 Task: Find connections with filter location Melipilla with filter topic #Trainingwith filter profile language English with filter current company TEXTILE APPAREL JOBS with filter school Kalinga Institute of Industrial Technology with filter industry Leasing Non-residential Real Estate with filter service category Real Estate Appraisal with filter keywords title Economist
Action: Mouse moved to (531, 77)
Screenshot: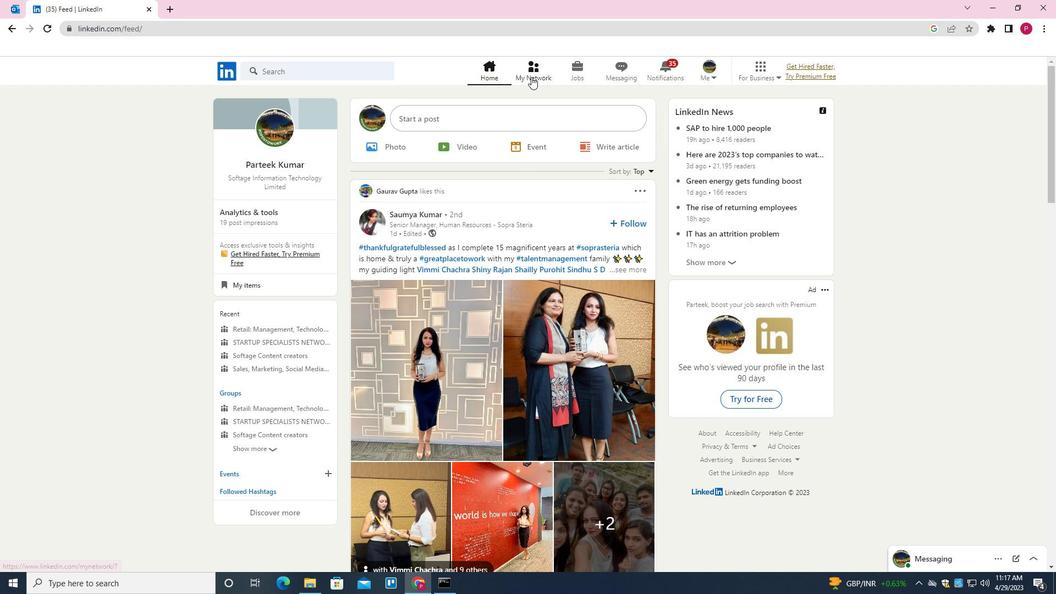
Action: Mouse pressed left at (531, 77)
Screenshot: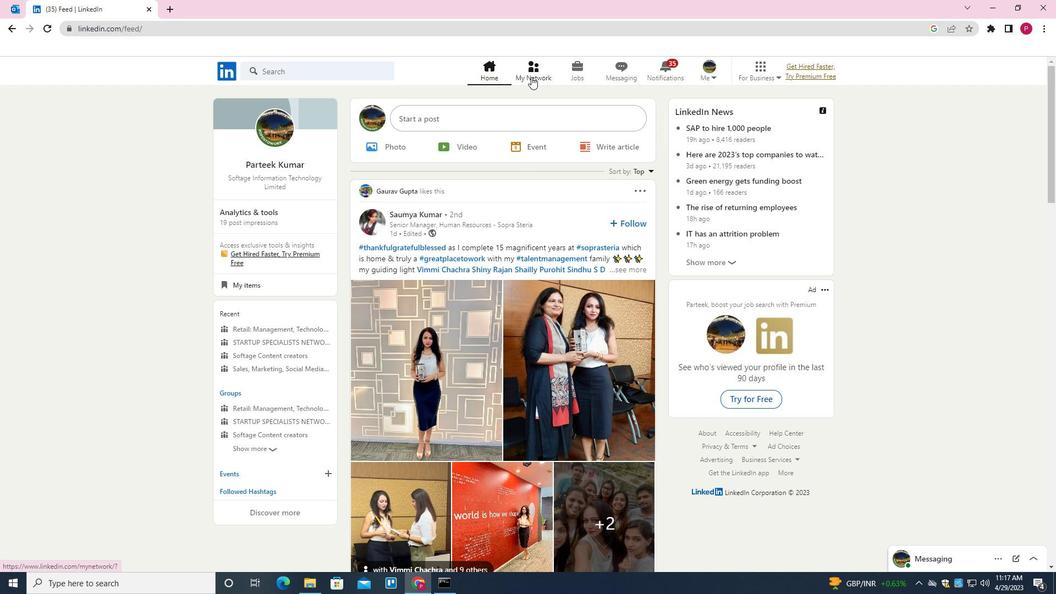 
Action: Mouse moved to (317, 133)
Screenshot: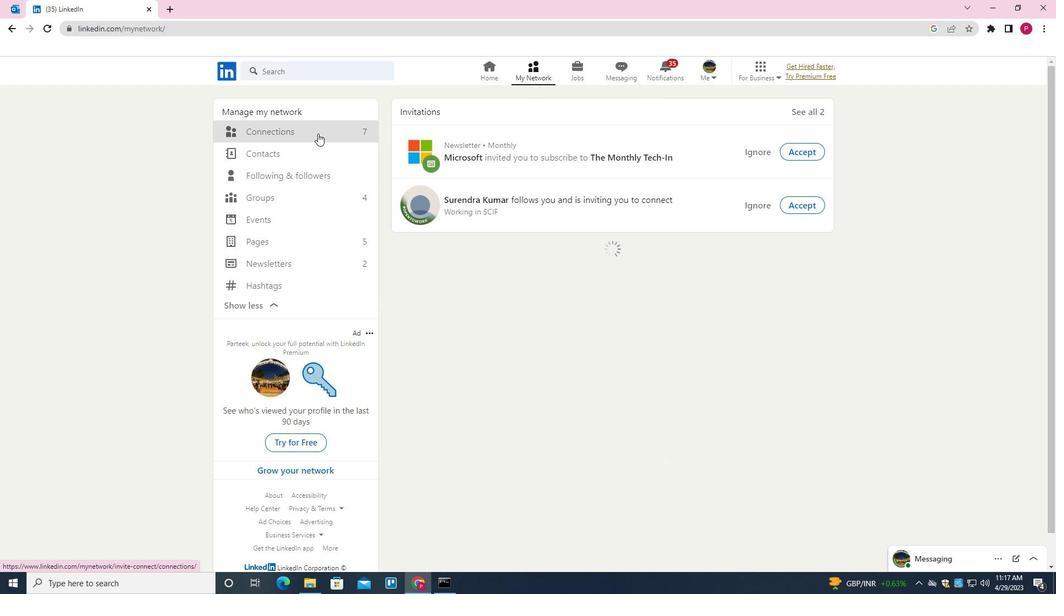 
Action: Mouse pressed left at (317, 133)
Screenshot: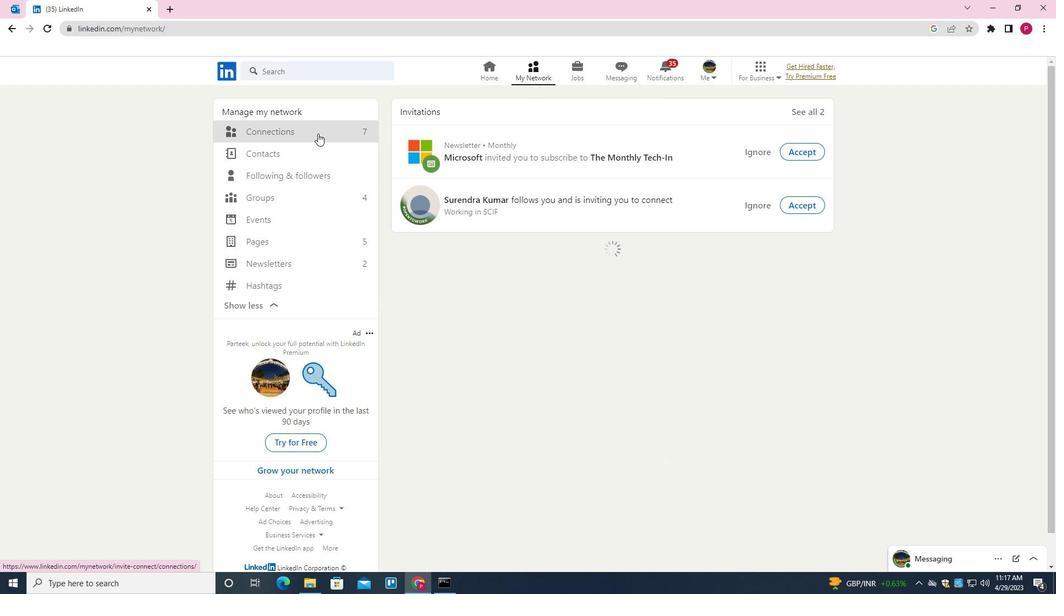 
Action: Mouse moved to (591, 131)
Screenshot: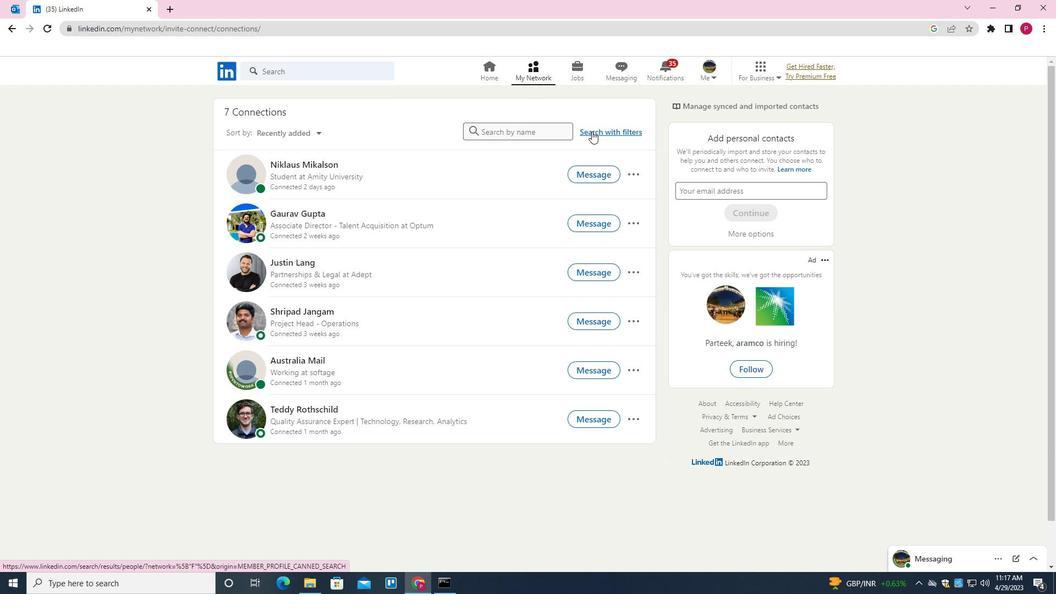 
Action: Mouse pressed left at (591, 131)
Screenshot: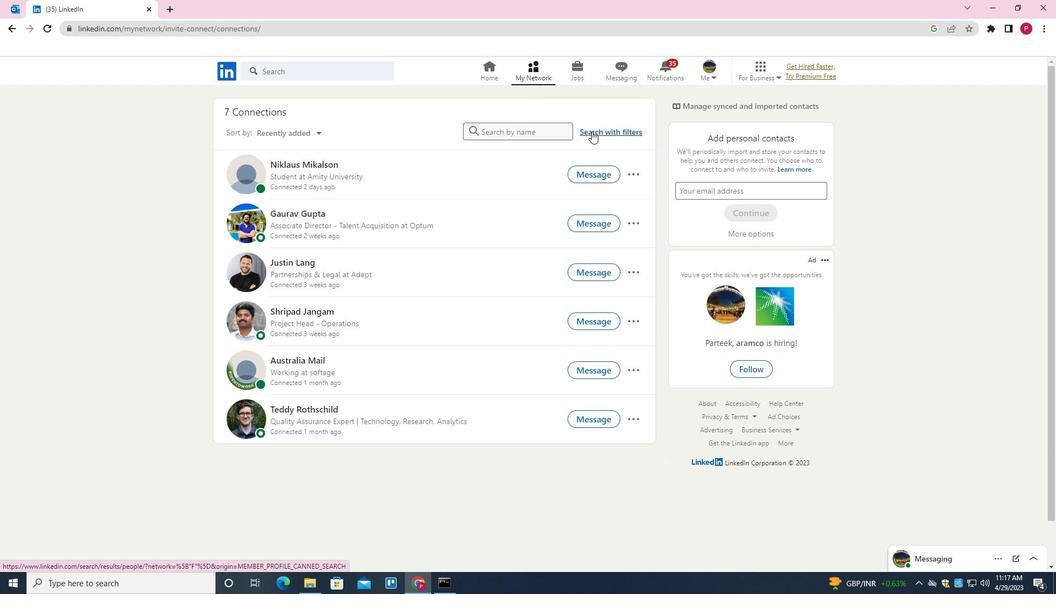 
Action: Mouse moved to (562, 102)
Screenshot: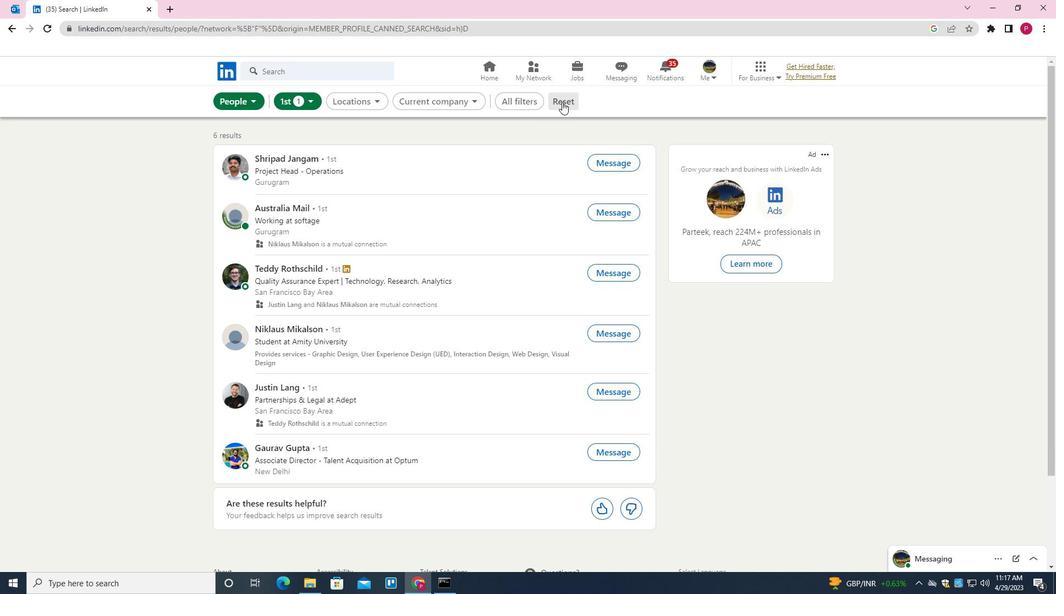
Action: Mouse pressed left at (562, 102)
Screenshot: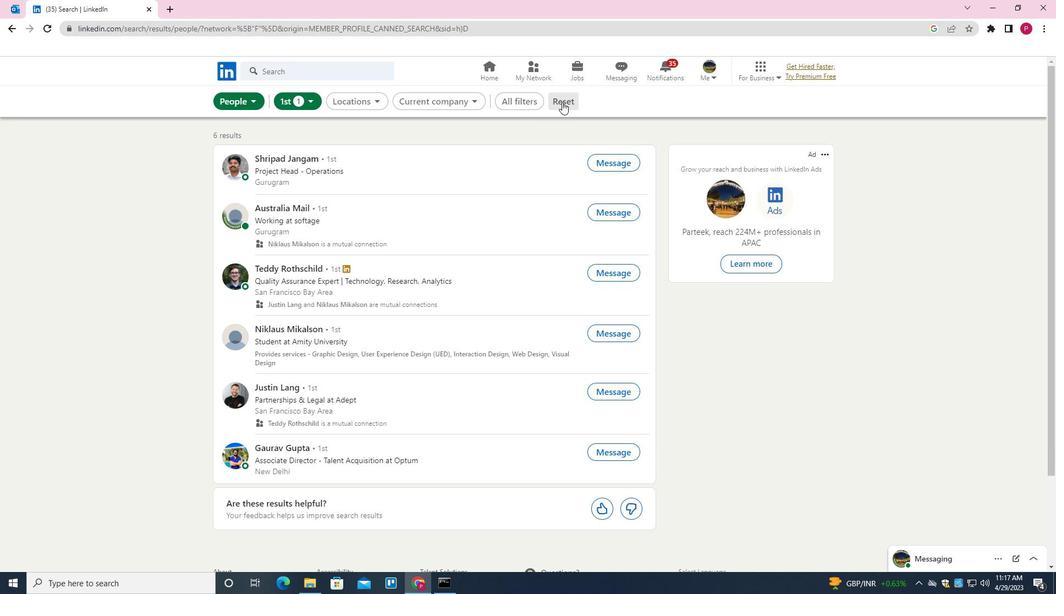 
Action: Mouse moved to (537, 103)
Screenshot: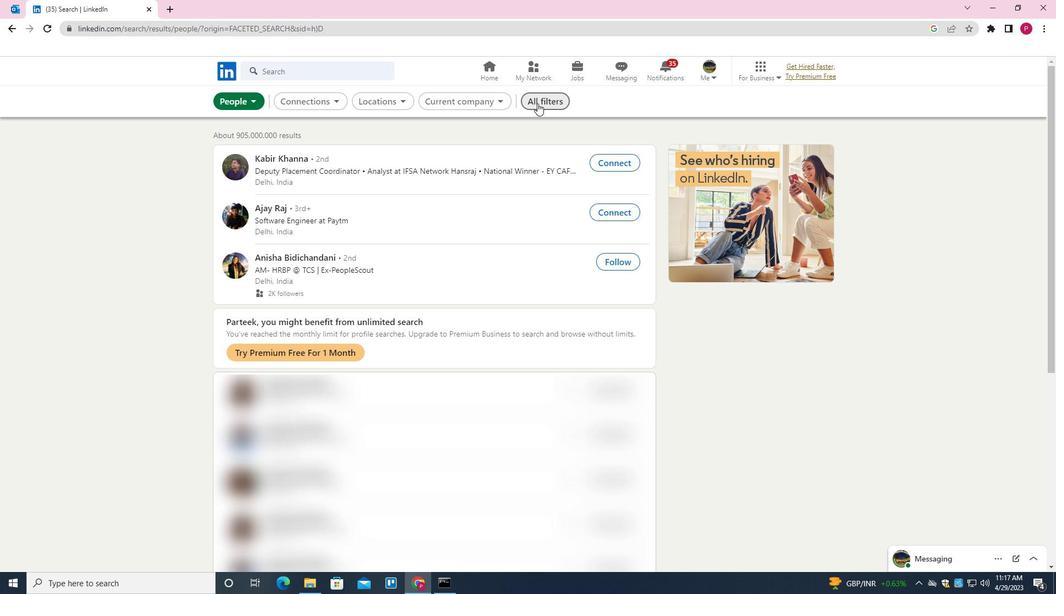 
Action: Mouse pressed left at (537, 103)
Screenshot: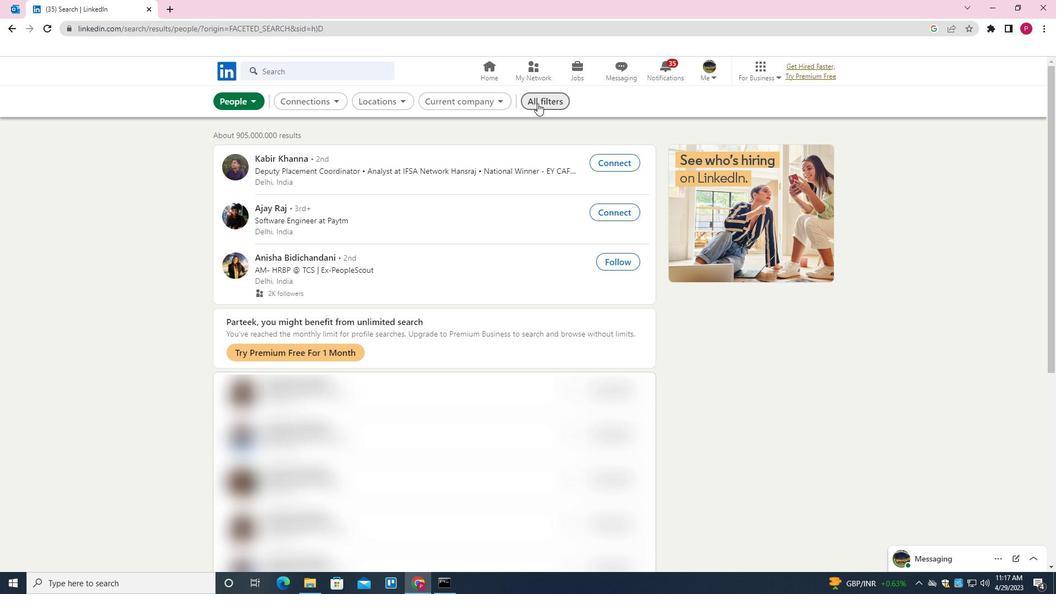 
Action: Mouse moved to (879, 290)
Screenshot: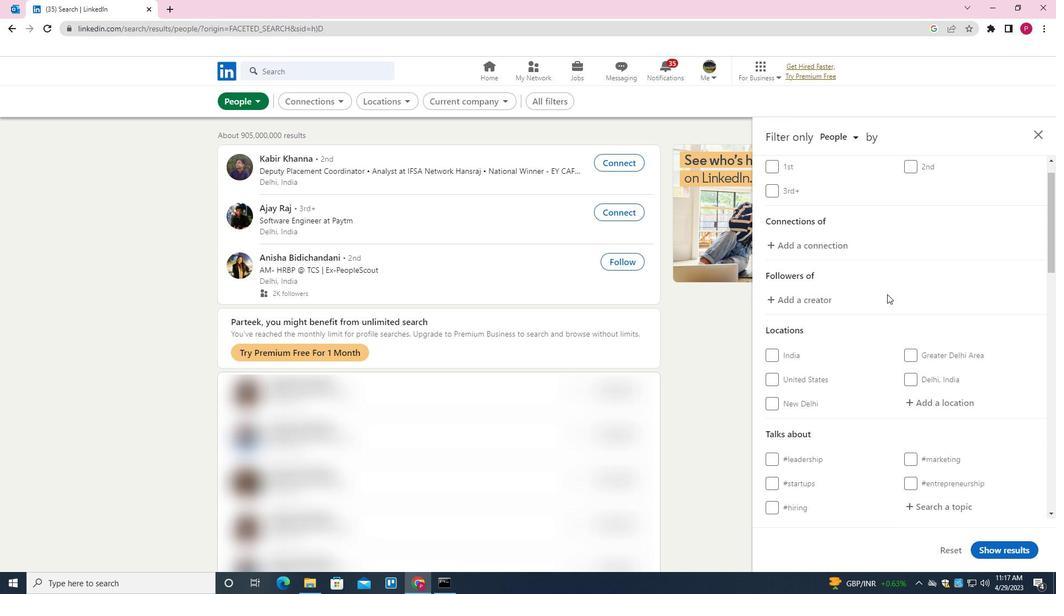 
Action: Mouse scrolled (879, 289) with delta (0, 0)
Screenshot: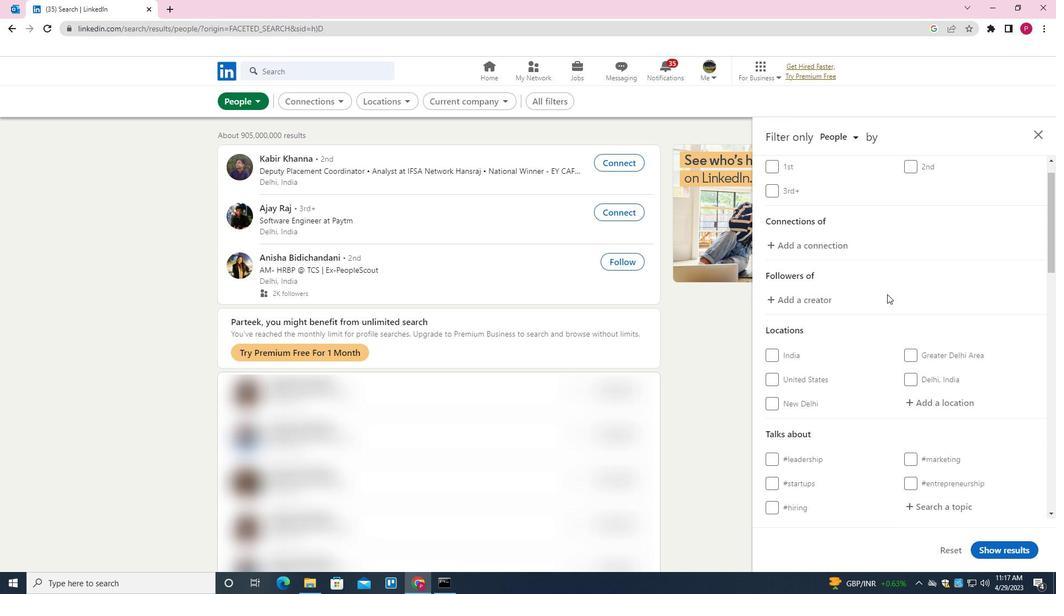 
Action: Mouse moved to (886, 294)
Screenshot: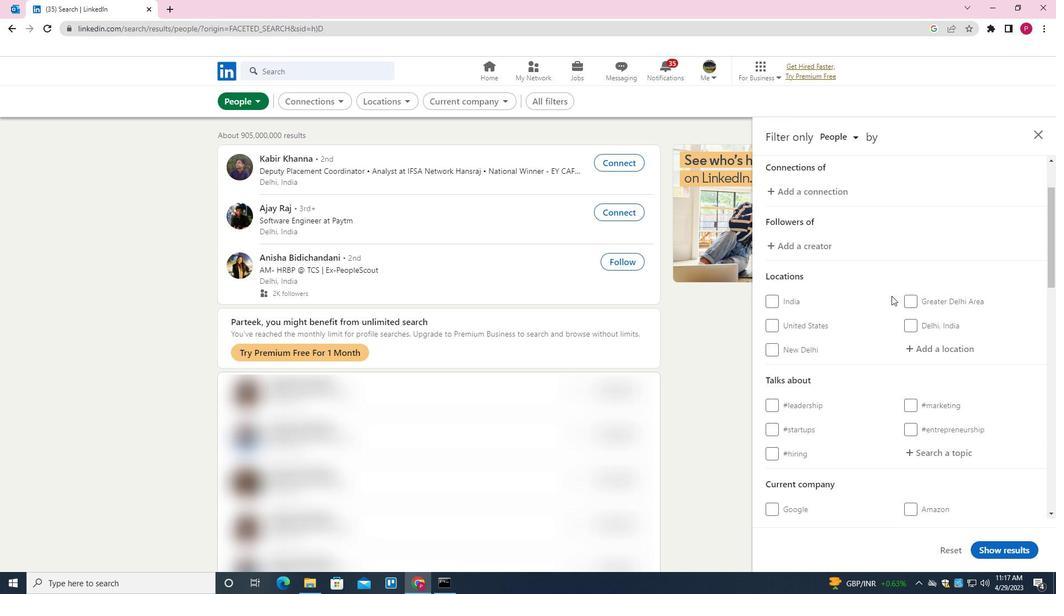 
Action: Mouse scrolled (886, 293) with delta (0, 0)
Screenshot: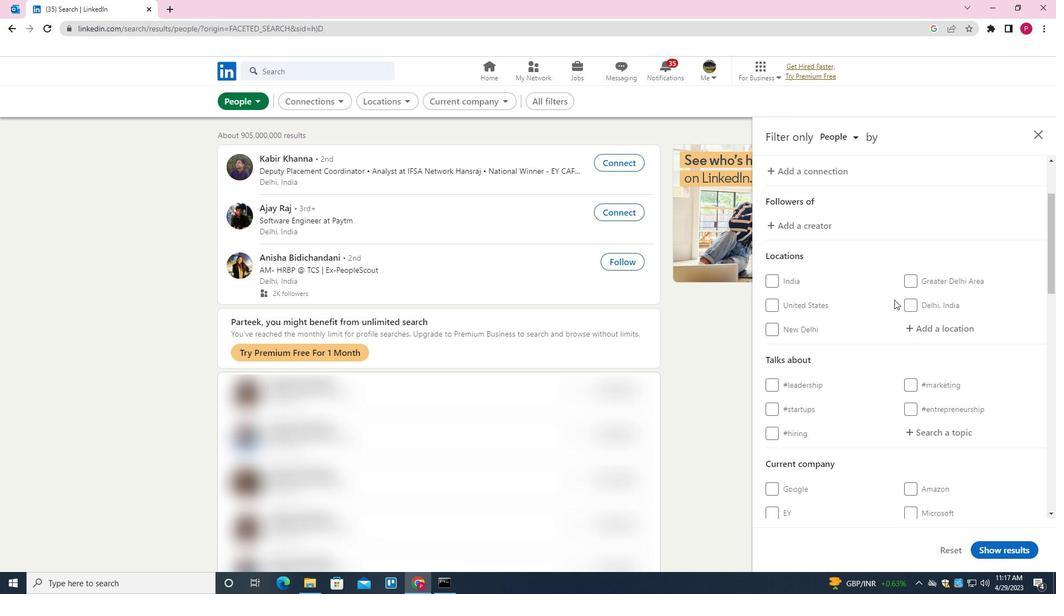 
Action: Mouse moved to (959, 321)
Screenshot: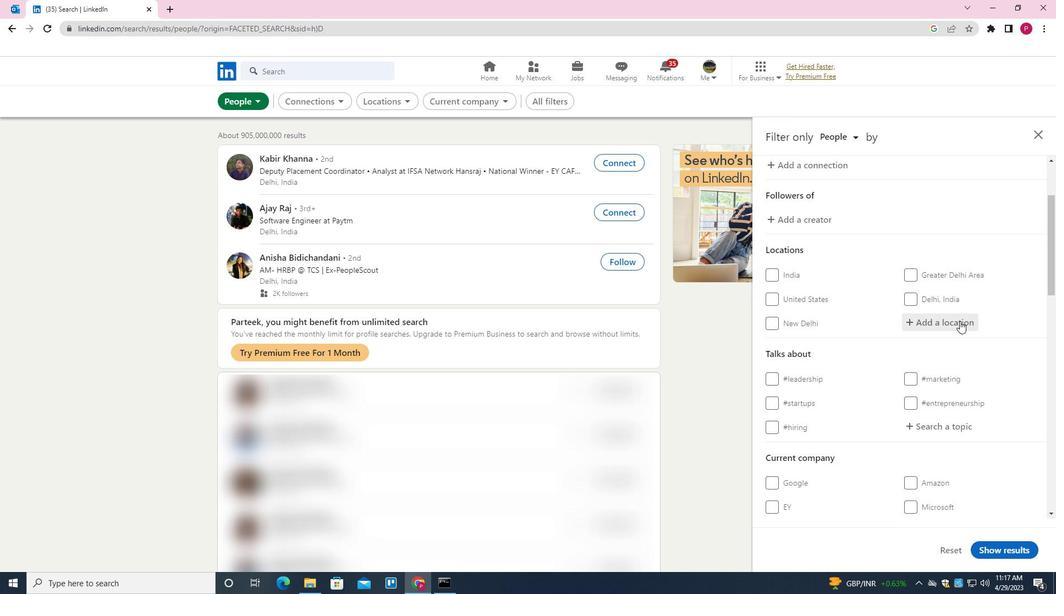 
Action: Mouse pressed left at (959, 321)
Screenshot: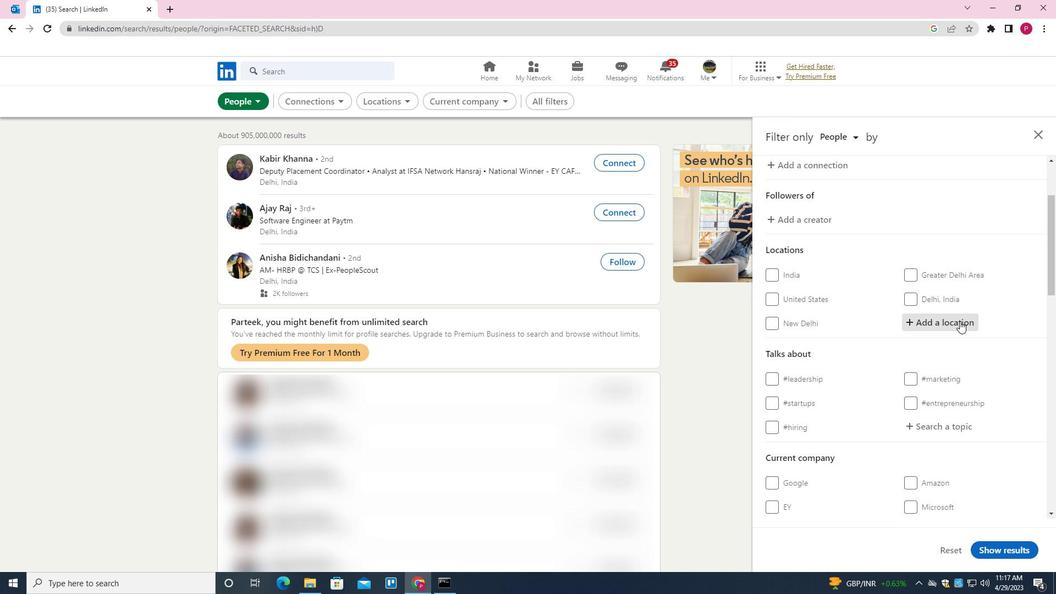 
Action: Key pressed <Key.shift>MELI<Key.down><Key.down><Key.down><Key.down><Key.down><Key.down><Key.enter>
Screenshot: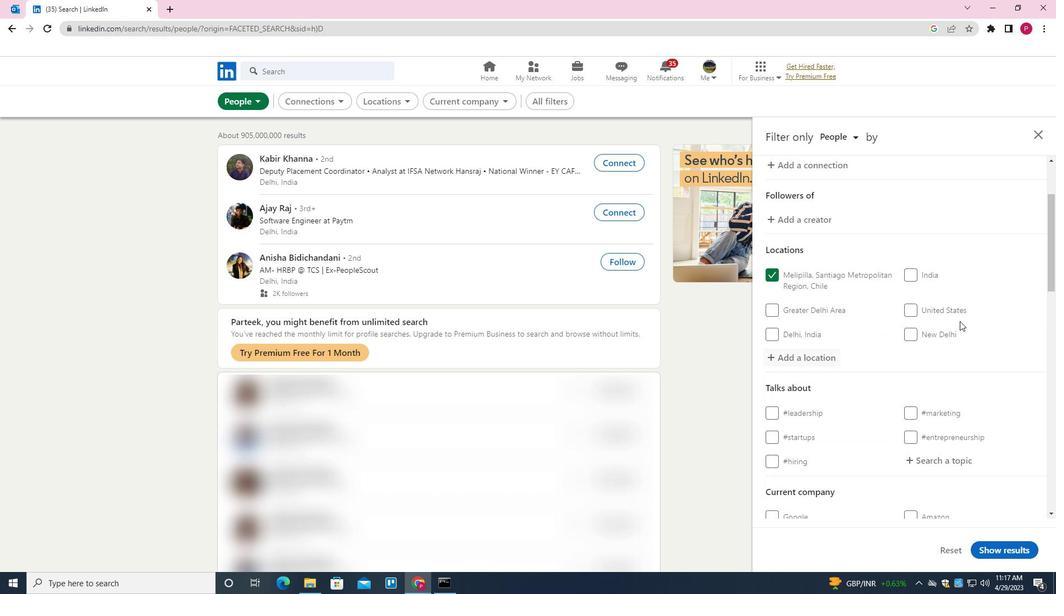 
Action: Mouse moved to (924, 328)
Screenshot: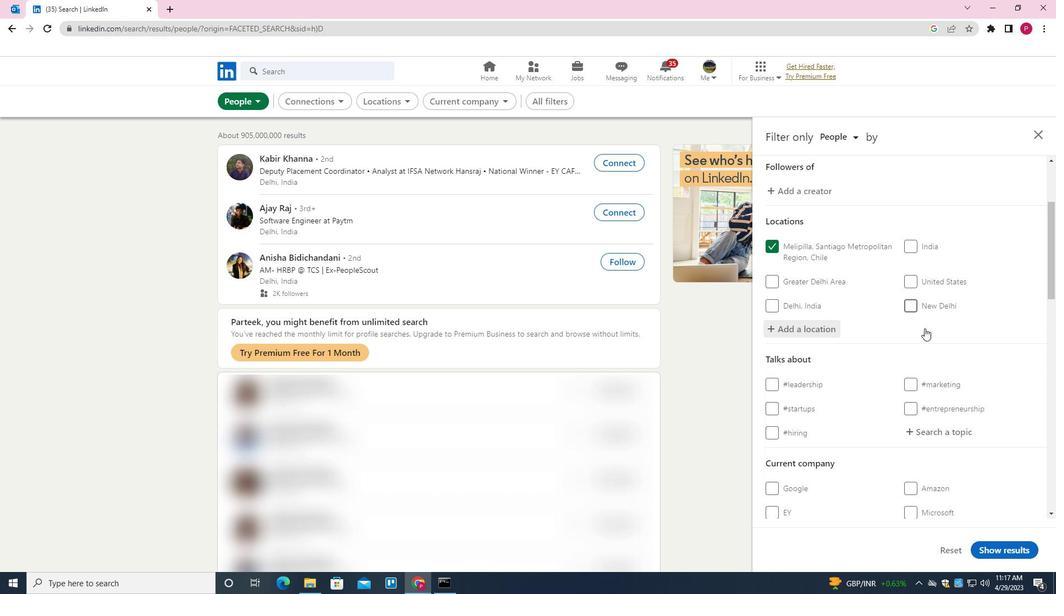 
Action: Mouse scrolled (924, 327) with delta (0, 0)
Screenshot: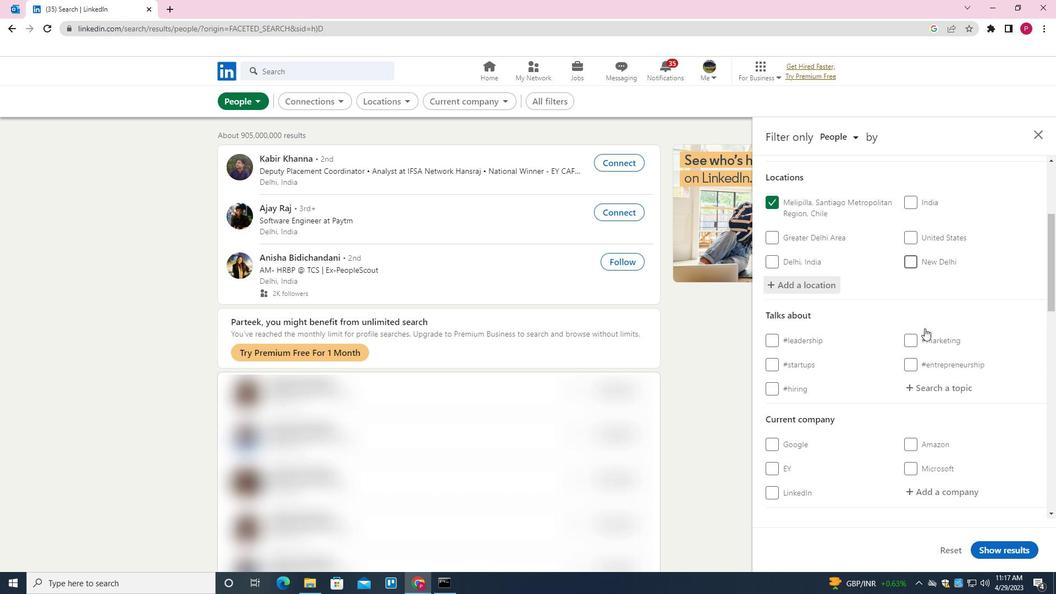 
Action: Mouse scrolled (924, 327) with delta (0, 0)
Screenshot: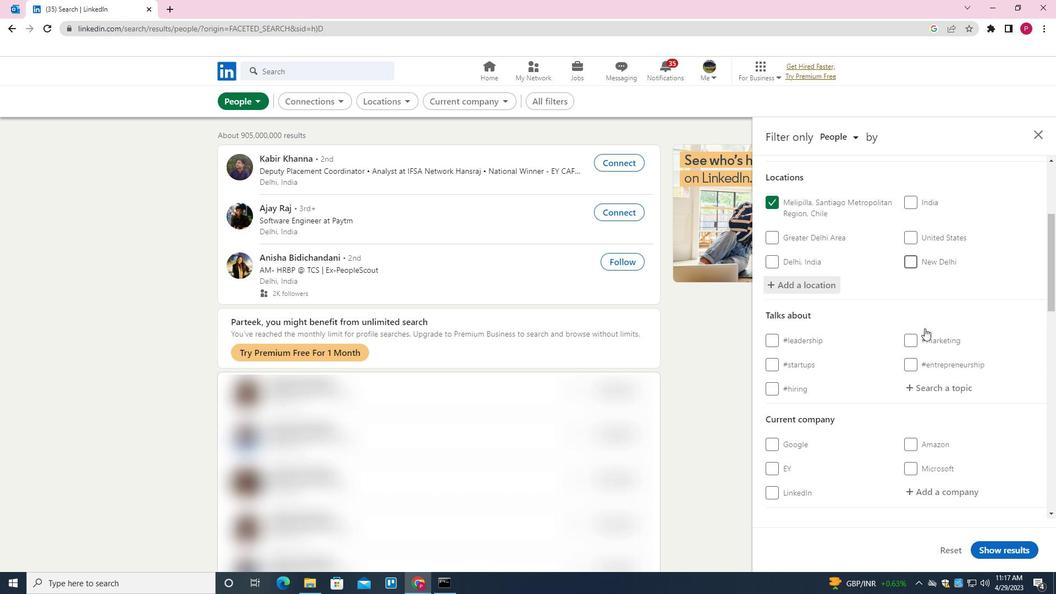 
Action: Mouse moved to (935, 346)
Screenshot: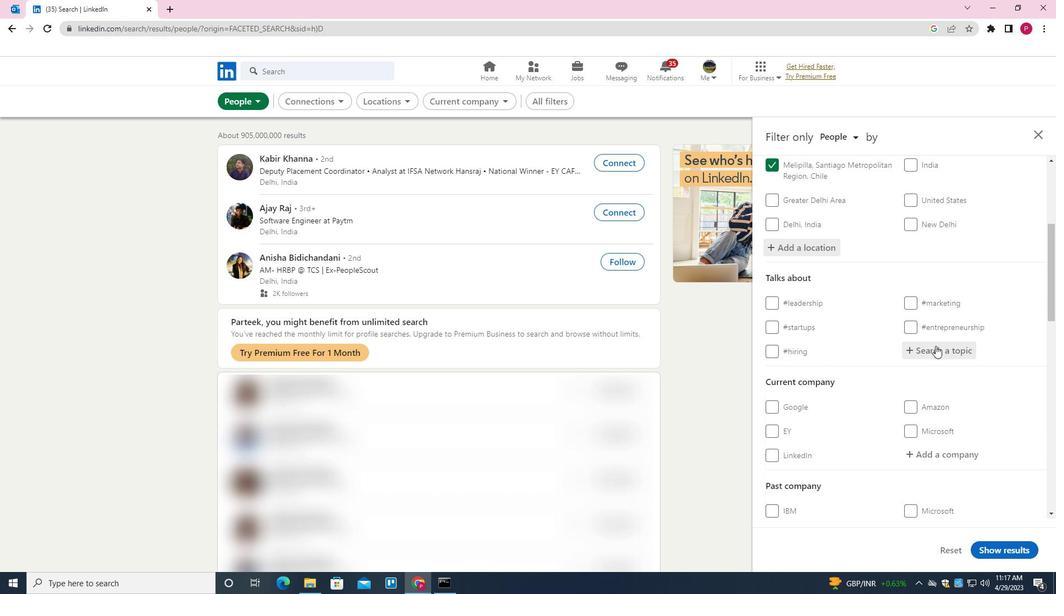 
Action: Mouse pressed left at (935, 346)
Screenshot: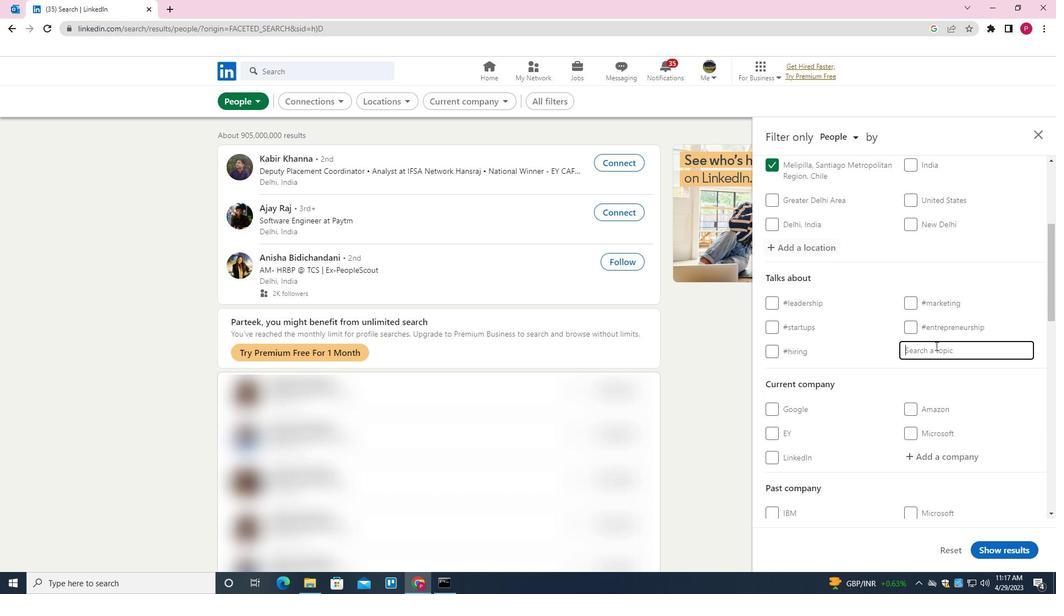 
Action: Key pressed <Key.shift>TRANING<Key.down><Key.enter>
Screenshot: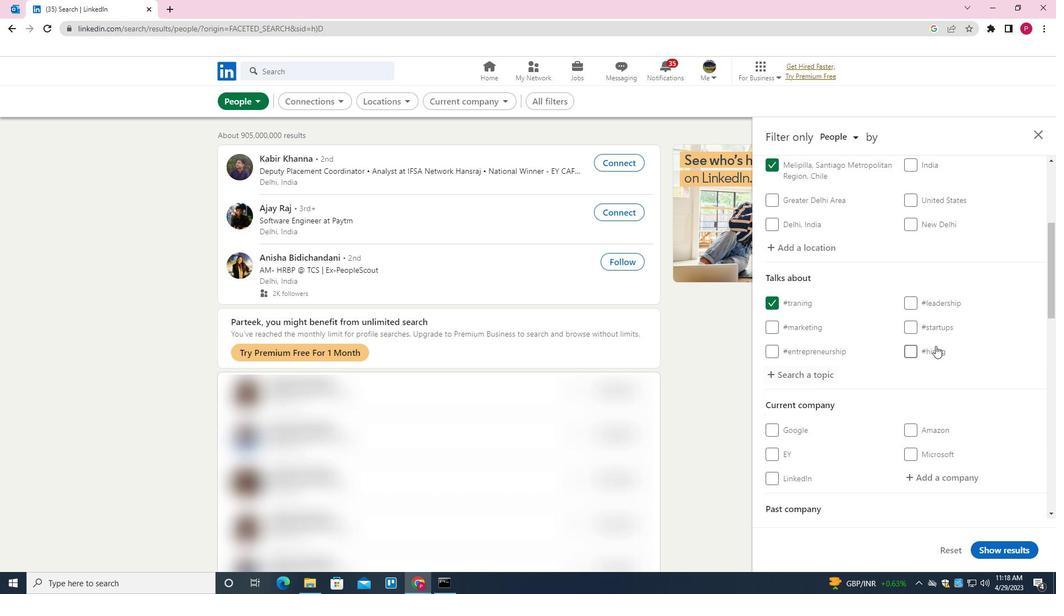 
Action: Mouse moved to (920, 345)
Screenshot: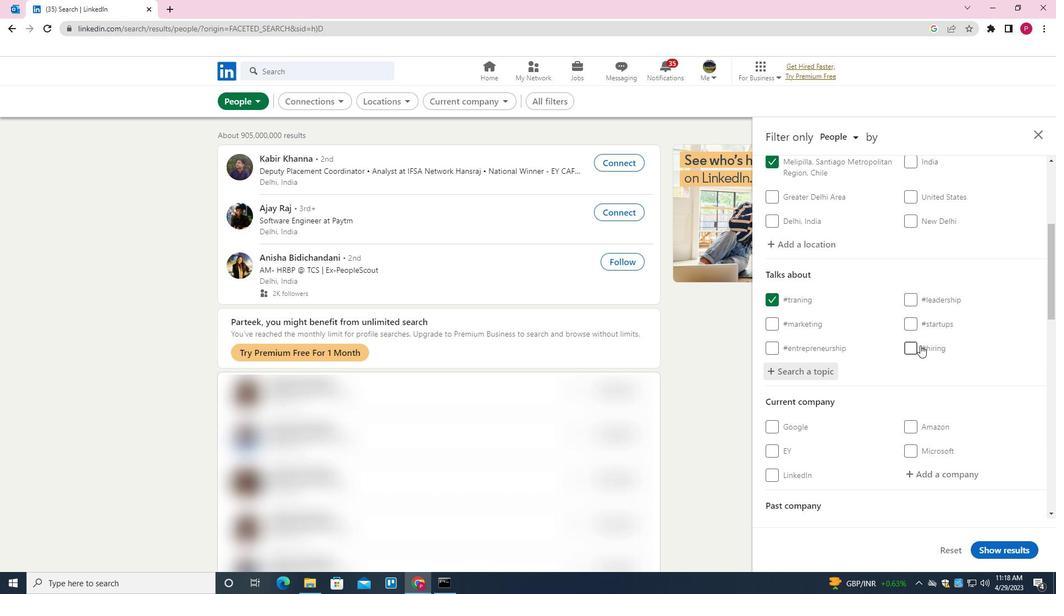 
Action: Mouse scrolled (920, 344) with delta (0, 0)
Screenshot: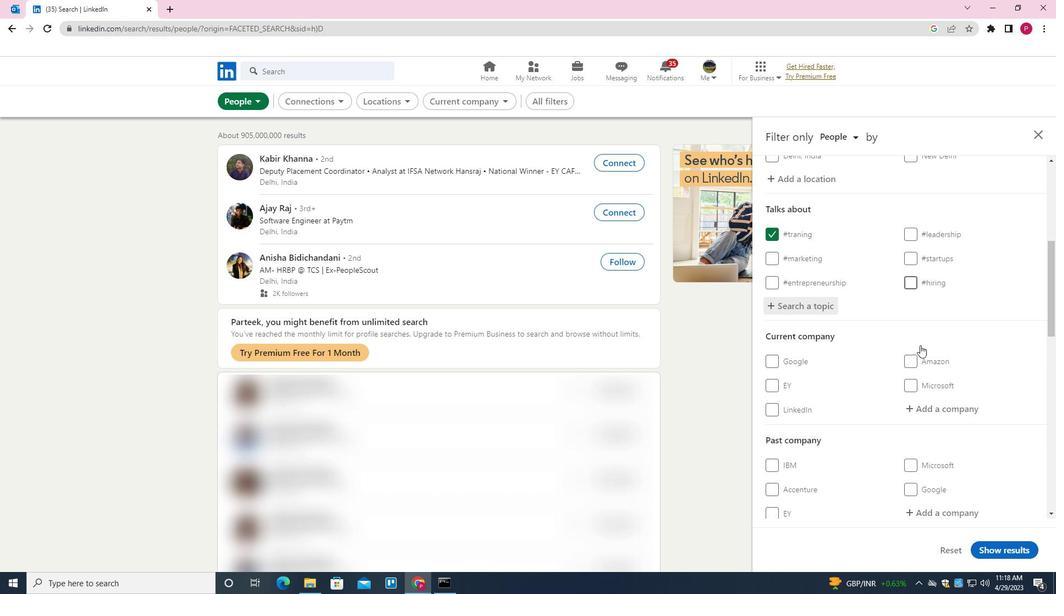 
Action: Mouse scrolled (920, 344) with delta (0, 0)
Screenshot: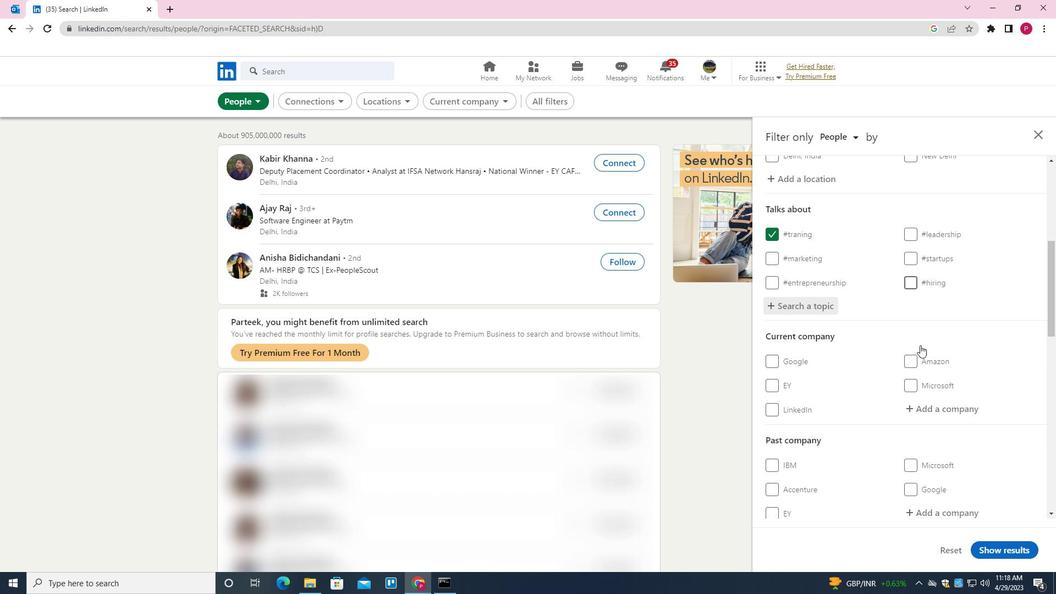 
Action: Mouse scrolled (920, 344) with delta (0, 0)
Screenshot: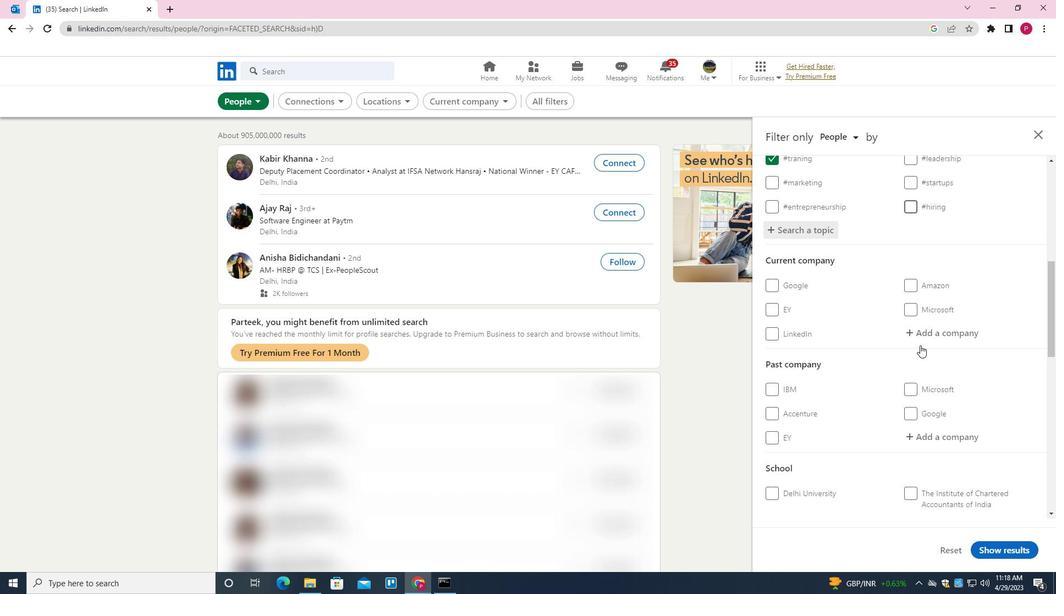 
Action: Mouse moved to (890, 342)
Screenshot: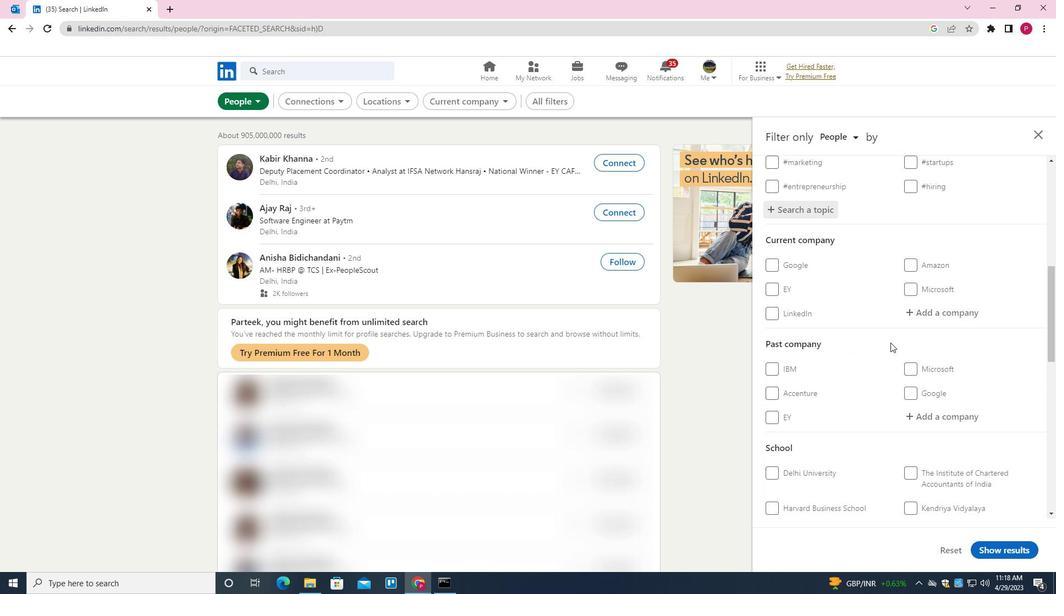 
Action: Mouse scrolled (890, 342) with delta (0, 0)
Screenshot: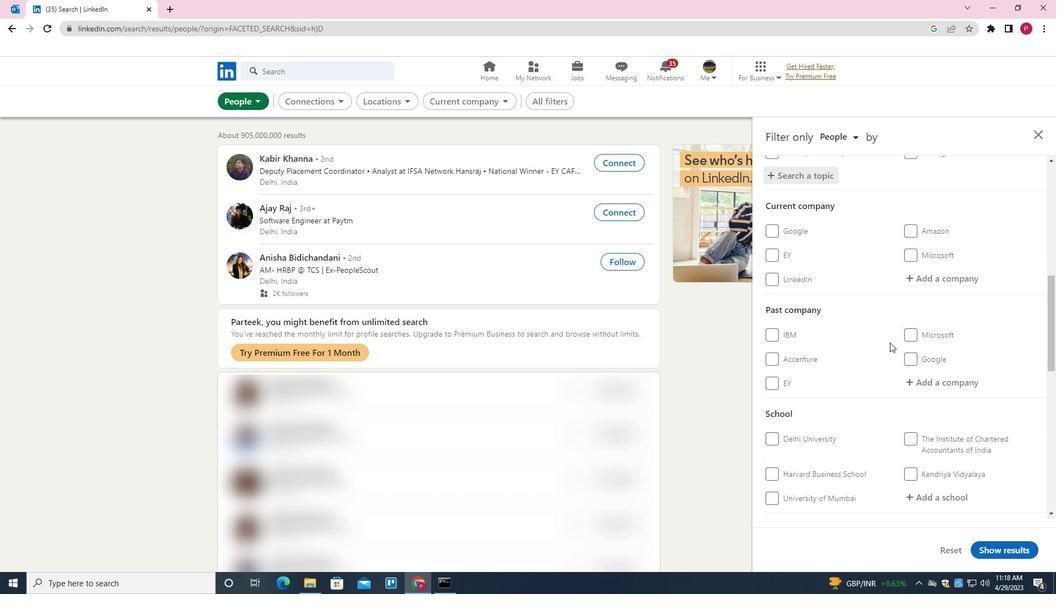 
Action: Mouse moved to (890, 342)
Screenshot: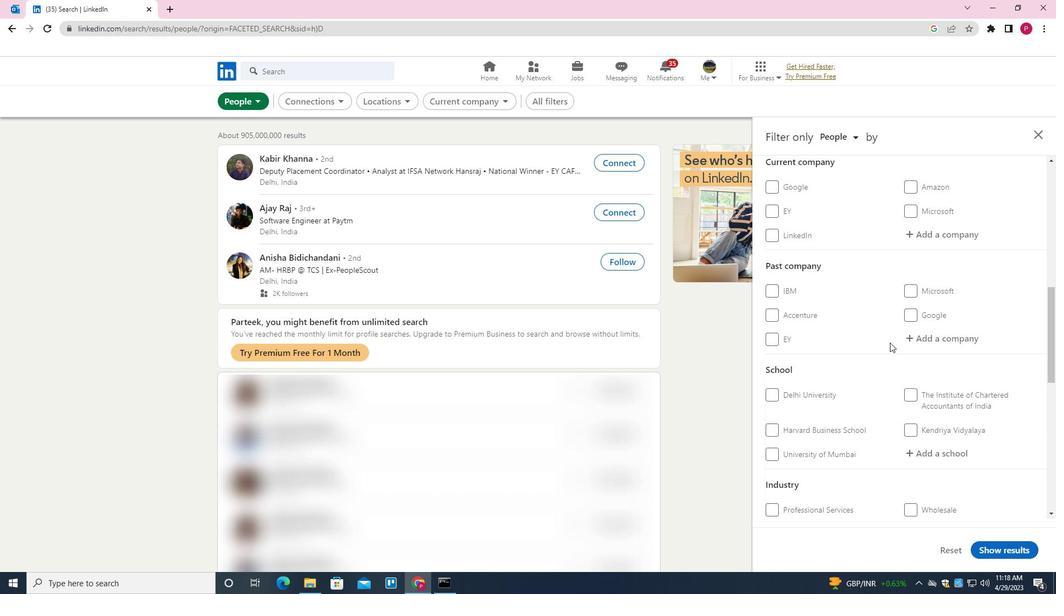 
Action: Mouse scrolled (890, 342) with delta (0, 0)
Screenshot: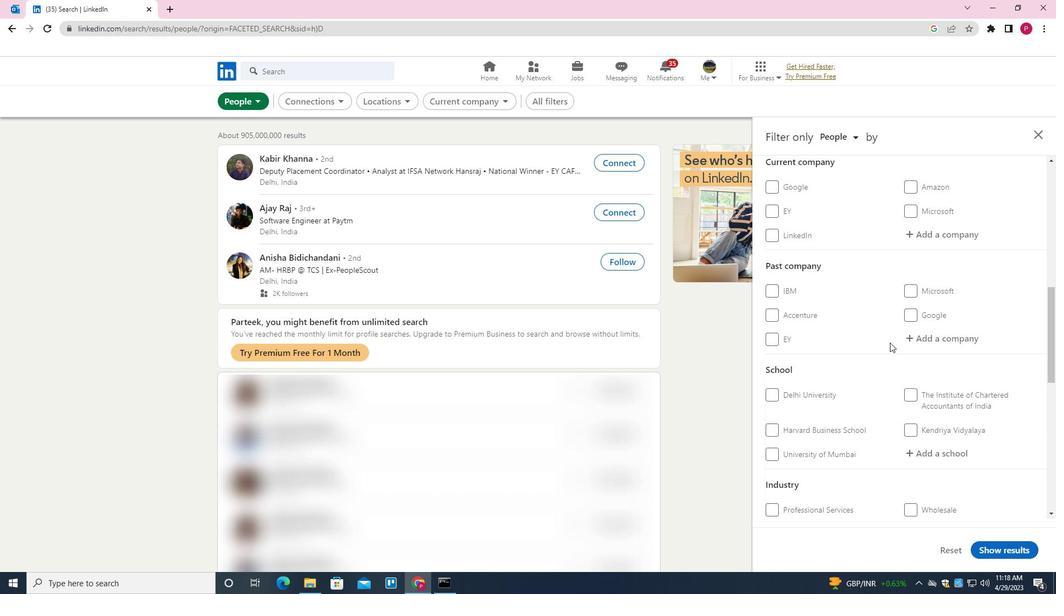 
Action: Mouse scrolled (890, 342) with delta (0, 0)
Screenshot: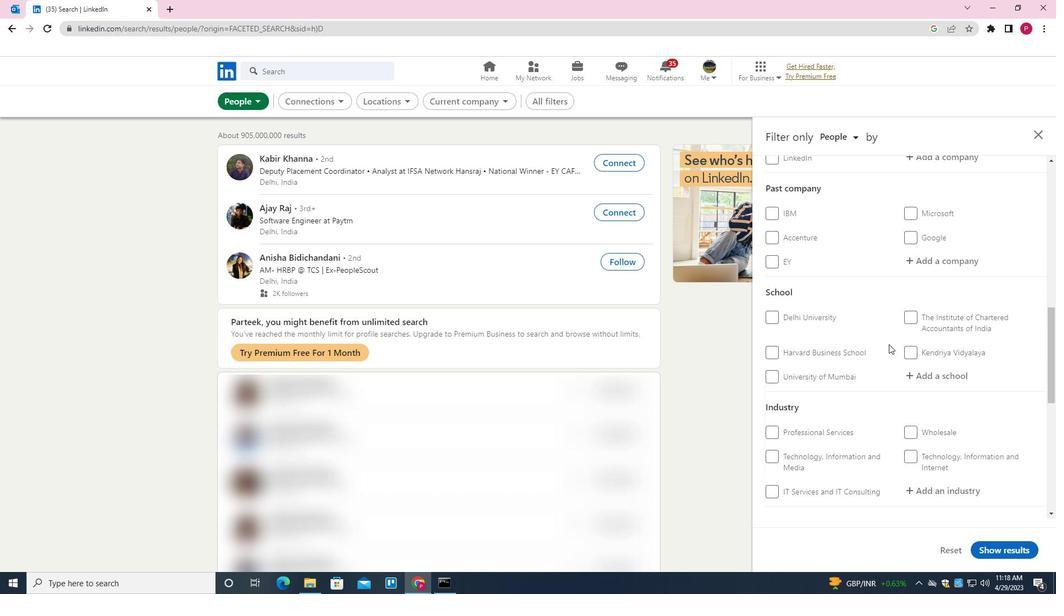 
Action: Mouse moved to (889, 343)
Screenshot: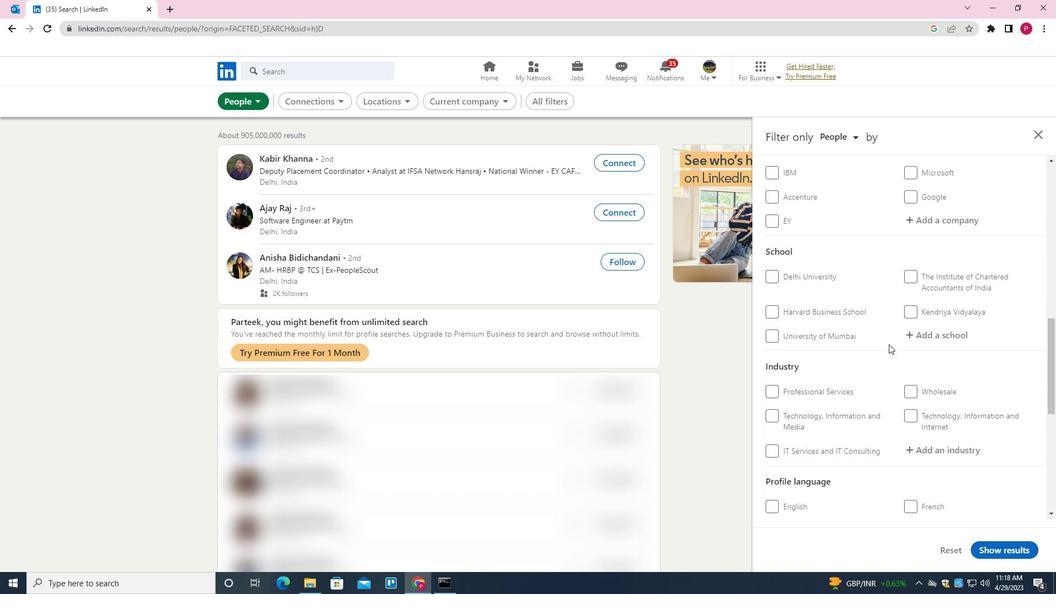 
Action: Mouse scrolled (889, 342) with delta (0, 0)
Screenshot: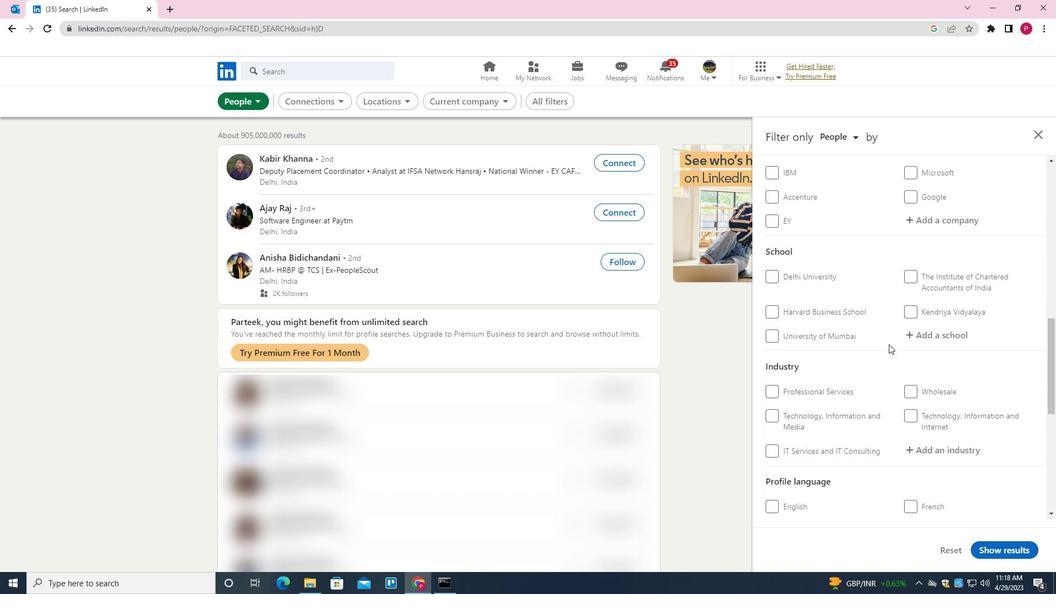 
Action: Mouse moved to (887, 345)
Screenshot: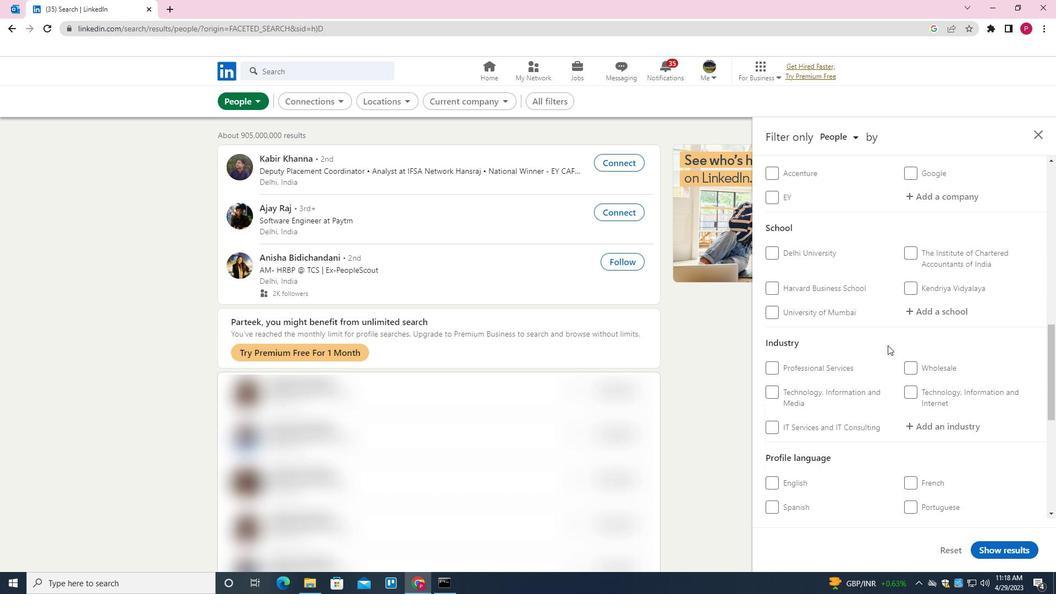 
Action: Mouse scrolled (887, 344) with delta (0, 0)
Screenshot: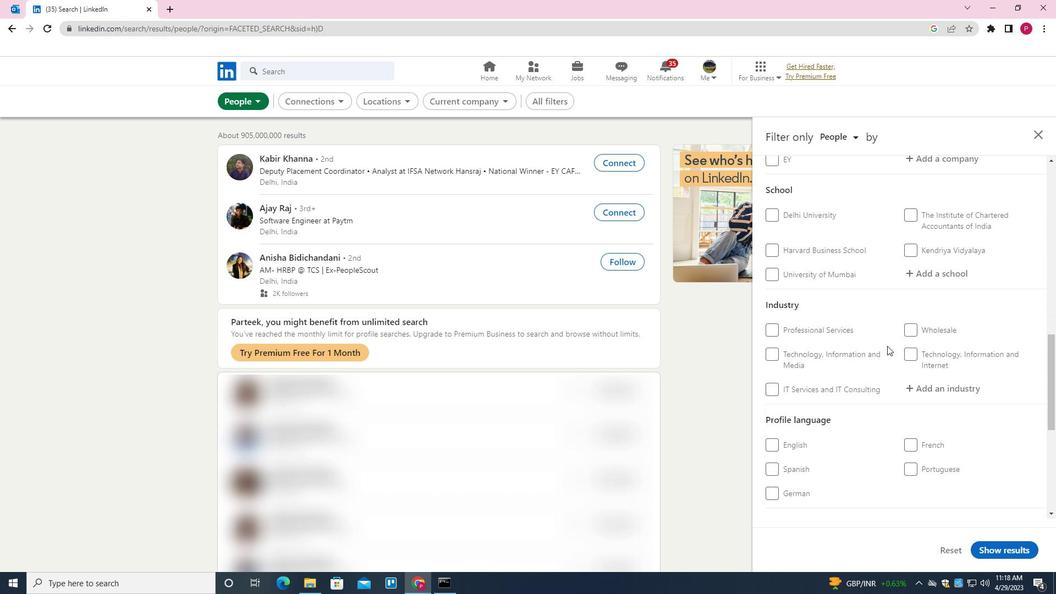 
Action: Mouse moved to (887, 345)
Screenshot: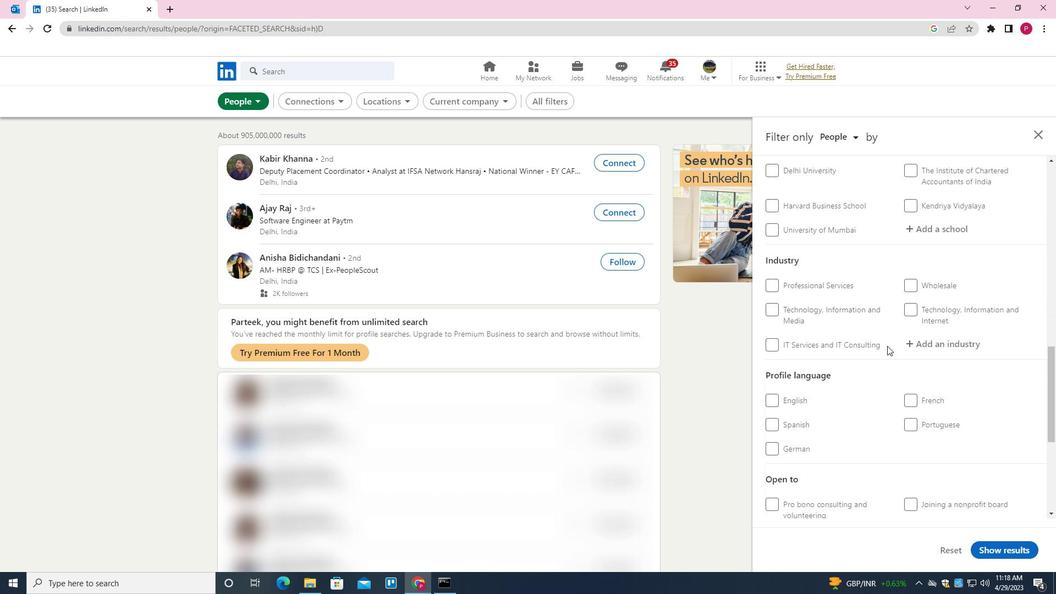 
Action: Mouse scrolled (887, 344) with delta (0, 0)
Screenshot: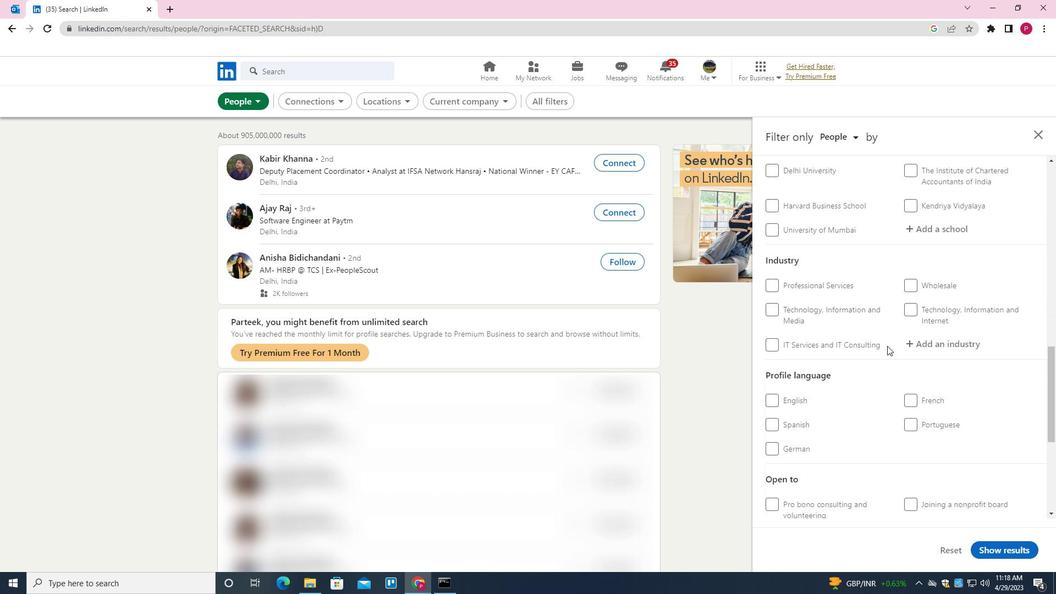 
Action: Mouse moved to (887, 346)
Screenshot: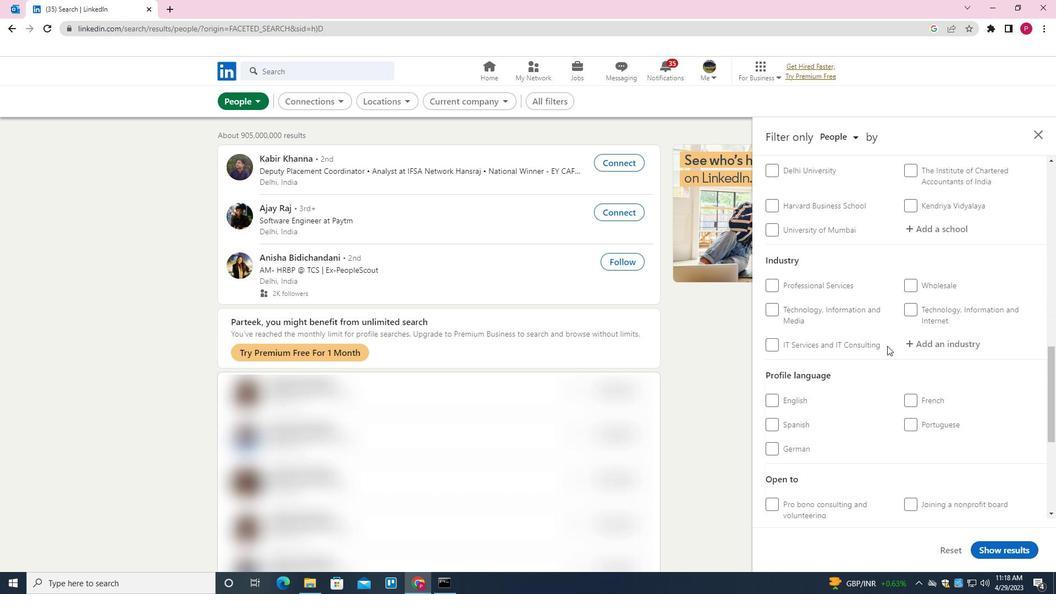 
Action: Mouse scrolled (887, 345) with delta (0, 0)
Screenshot: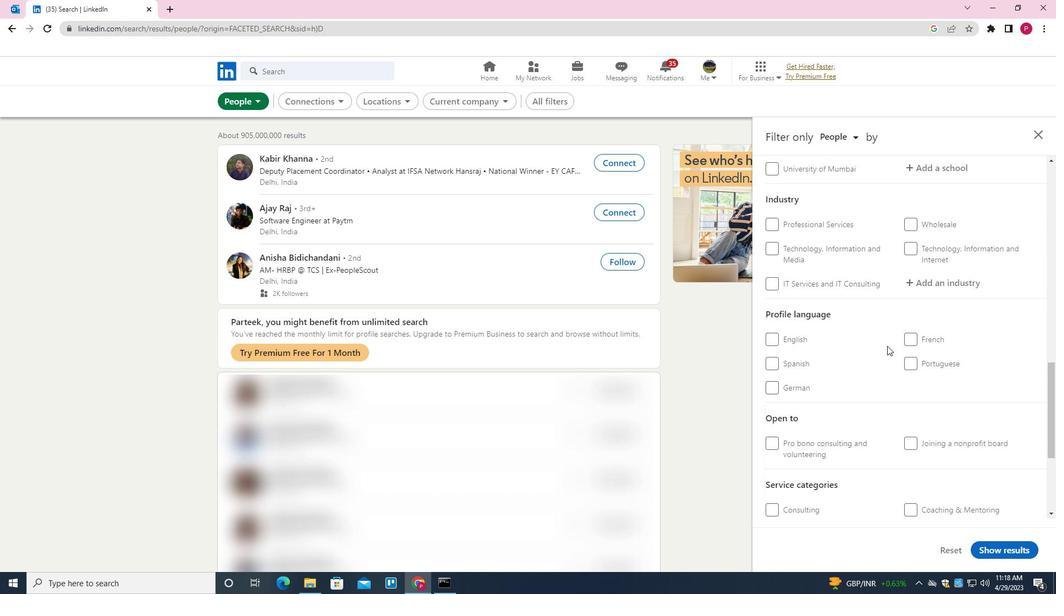 
Action: Mouse scrolled (887, 345) with delta (0, 0)
Screenshot: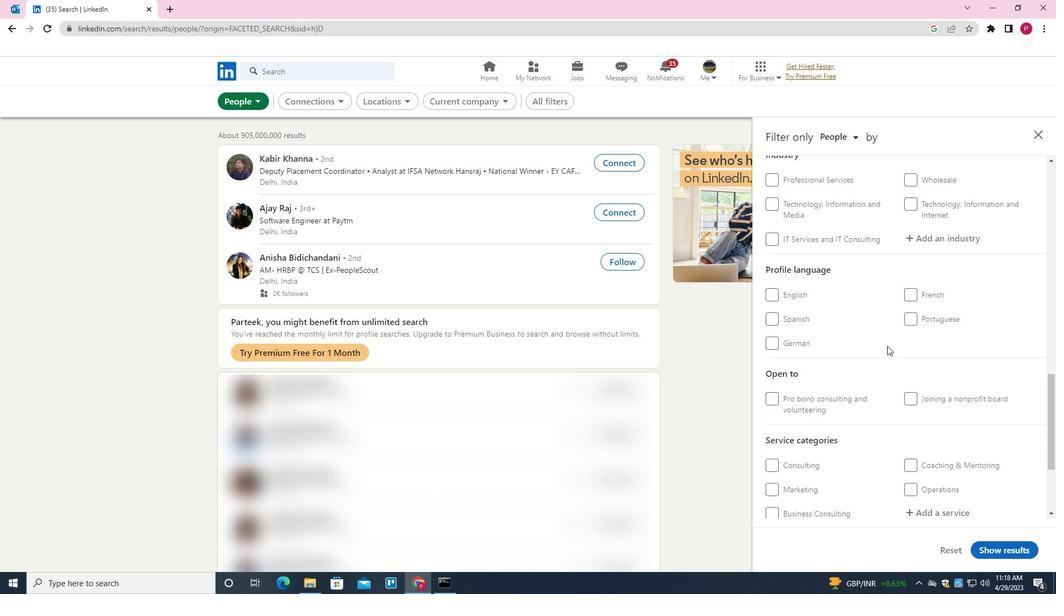 
Action: Mouse moved to (785, 263)
Screenshot: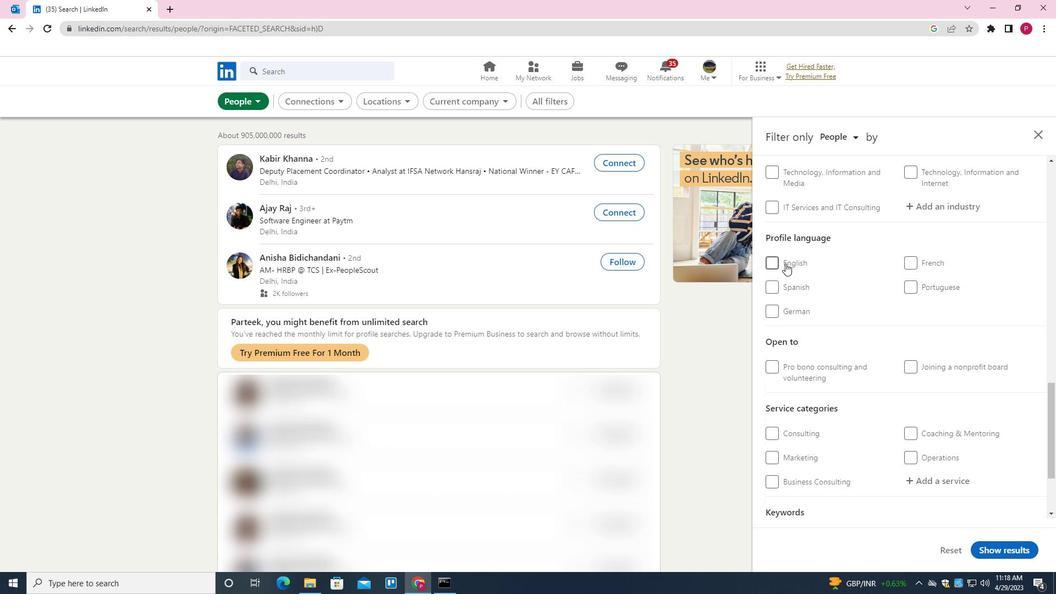 
Action: Mouse pressed left at (785, 263)
Screenshot: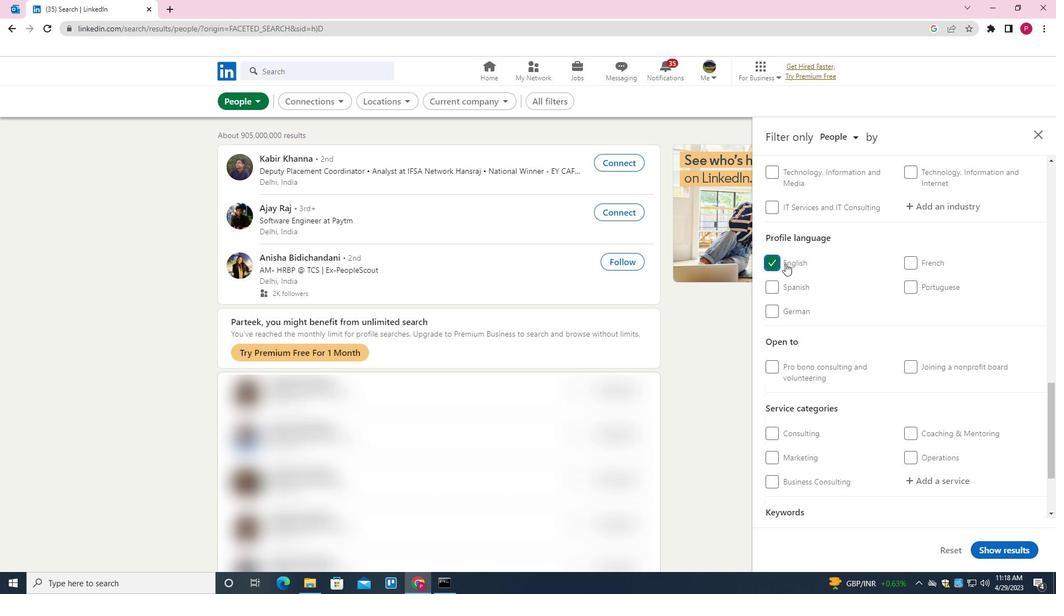 
Action: Mouse moved to (801, 289)
Screenshot: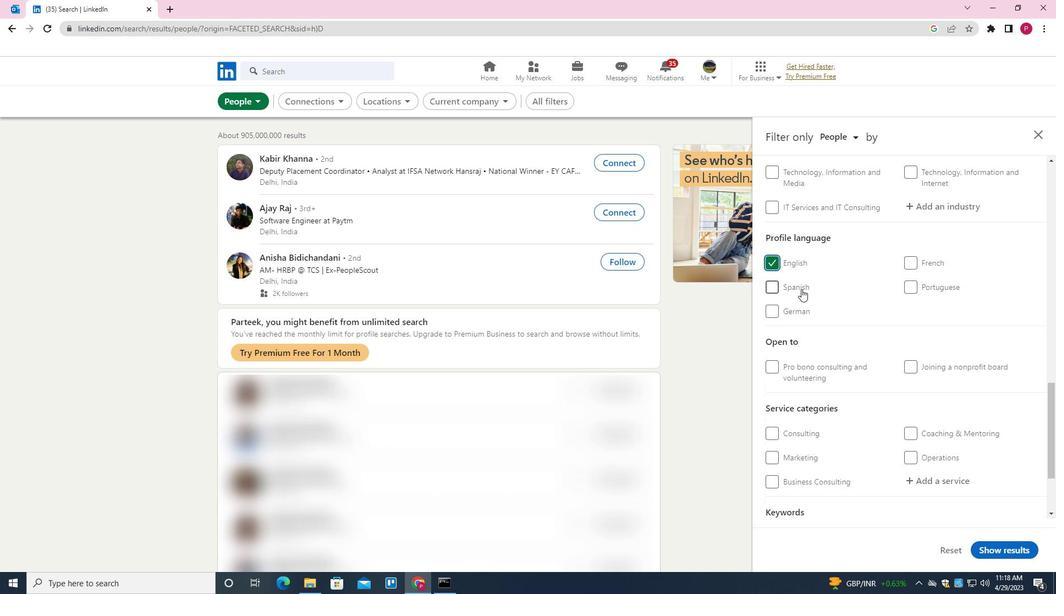 
Action: Mouse scrolled (801, 289) with delta (0, 0)
Screenshot: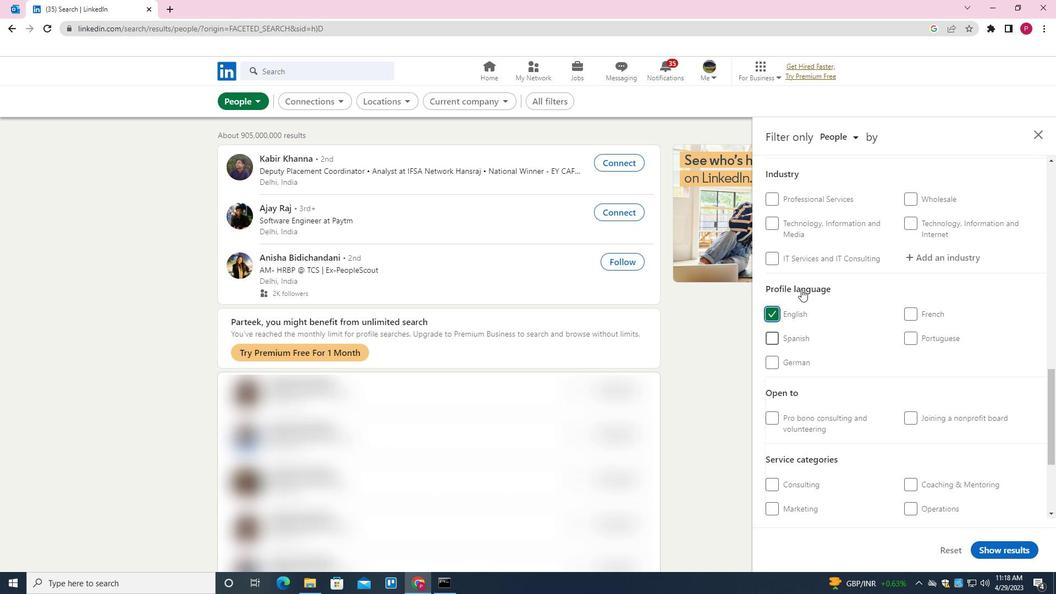 
Action: Mouse scrolled (801, 289) with delta (0, 0)
Screenshot: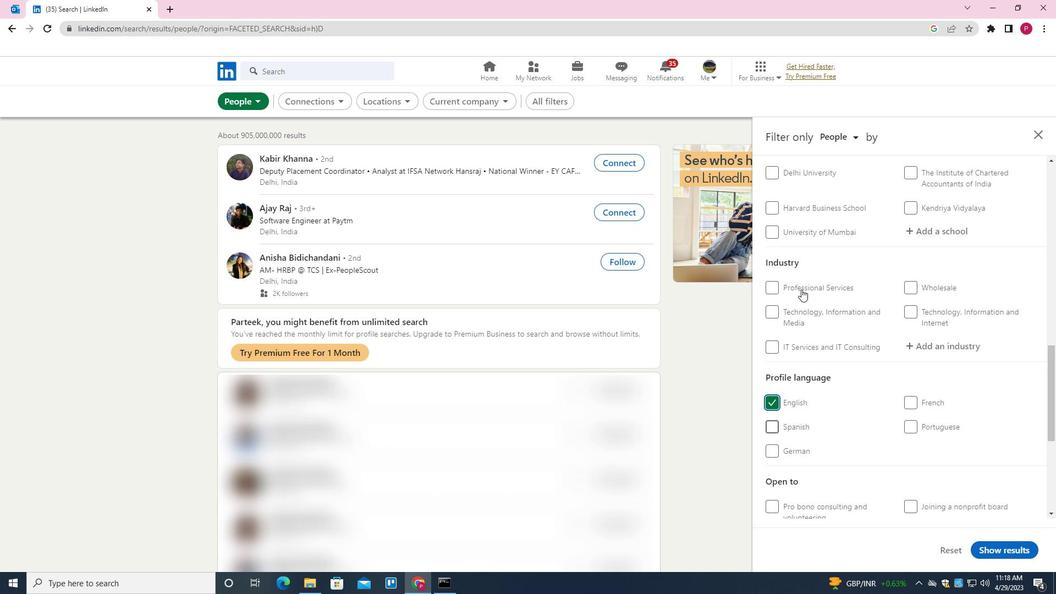 
Action: Mouse scrolled (801, 289) with delta (0, 0)
Screenshot: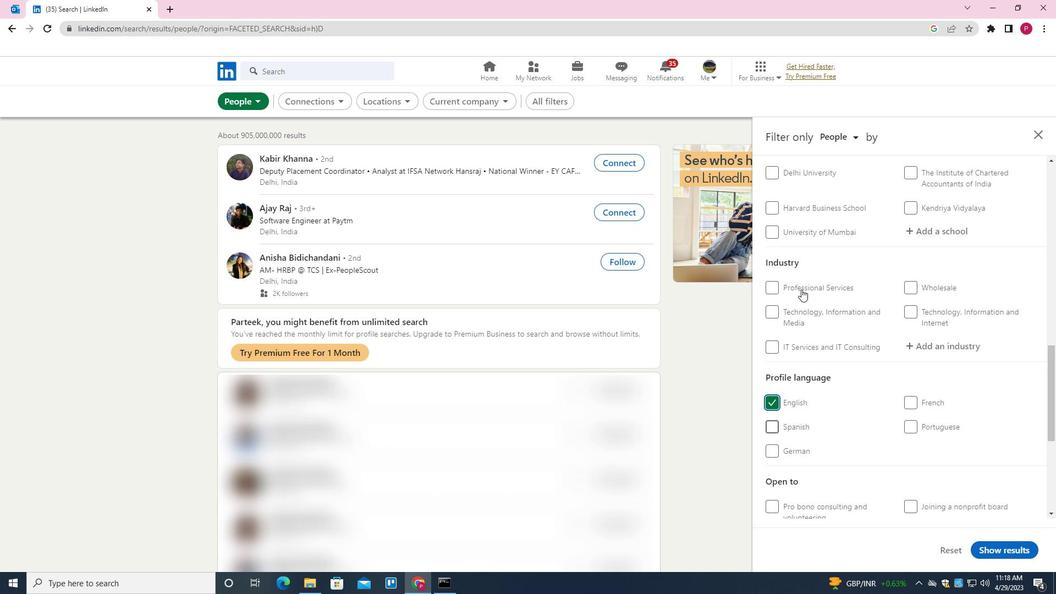 
Action: Mouse scrolled (801, 289) with delta (0, 0)
Screenshot: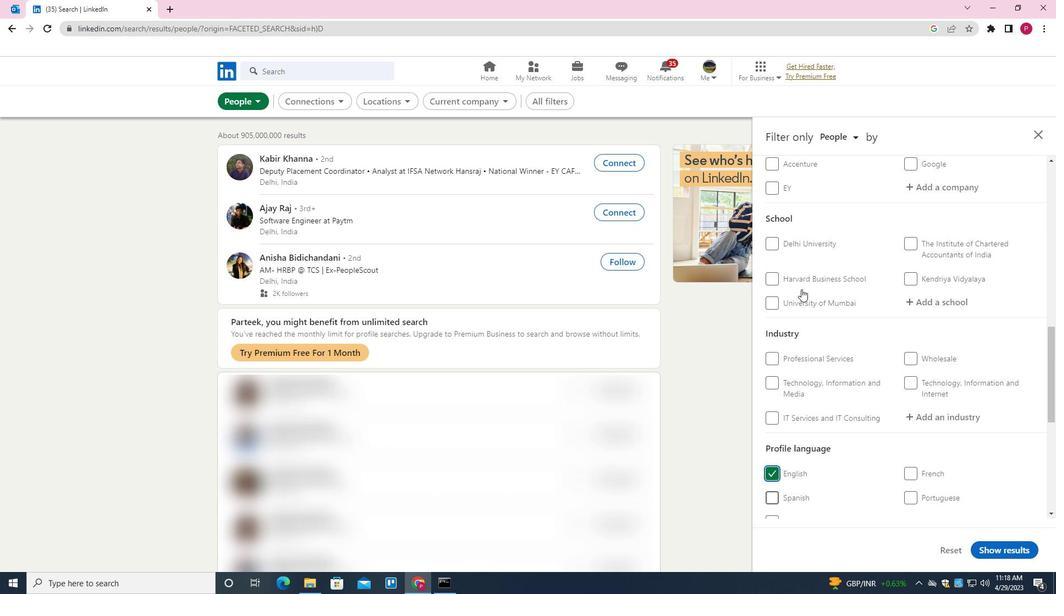 
Action: Mouse scrolled (801, 289) with delta (0, 0)
Screenshot: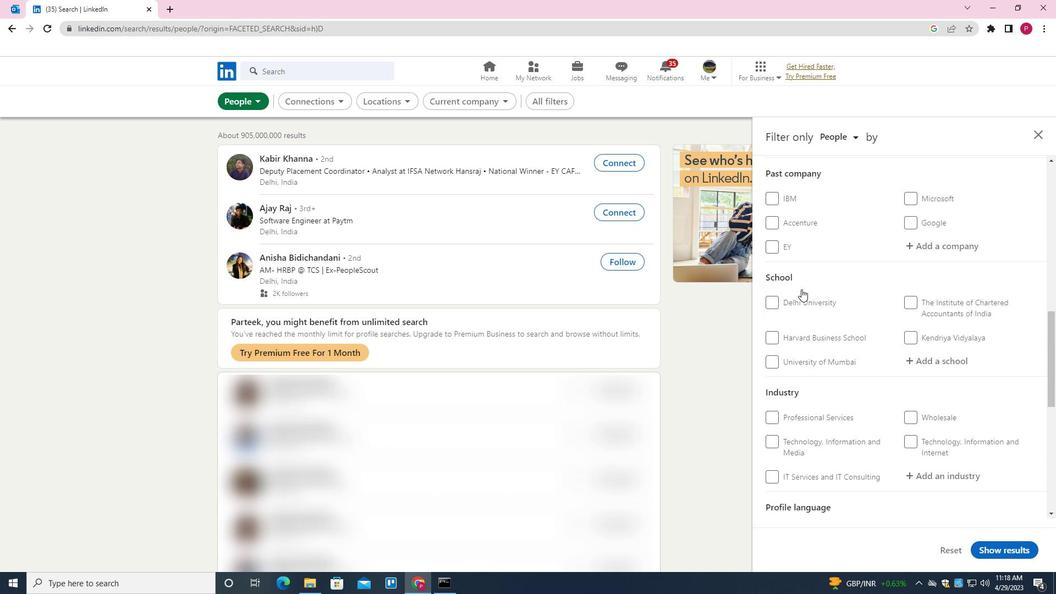 
Action: Mouse scrolled (801, 289) with delta (0, 0)
Screenshot: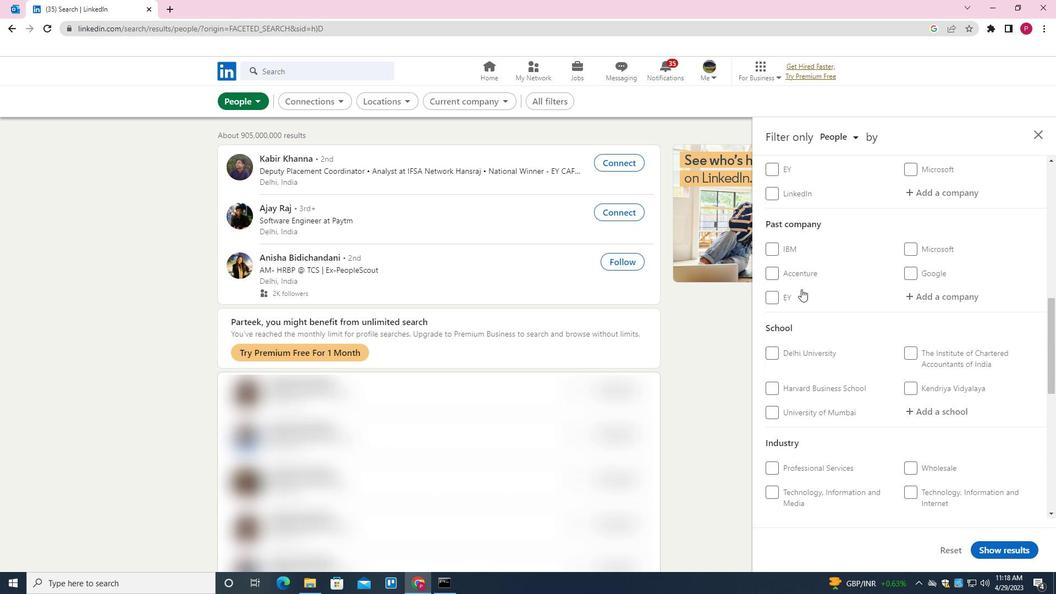 
Action: Mouse scrolled (801, 289) with delta (0, 0)
Screenshot: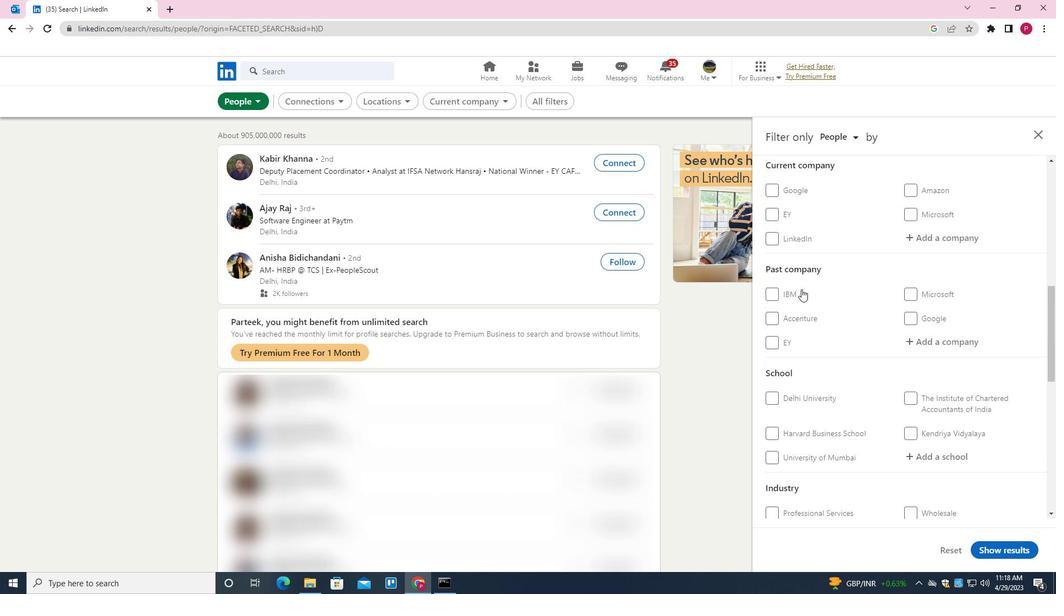 
Action: Mouse scrolled (801, 289) with delta (0, 0)
Screenshot: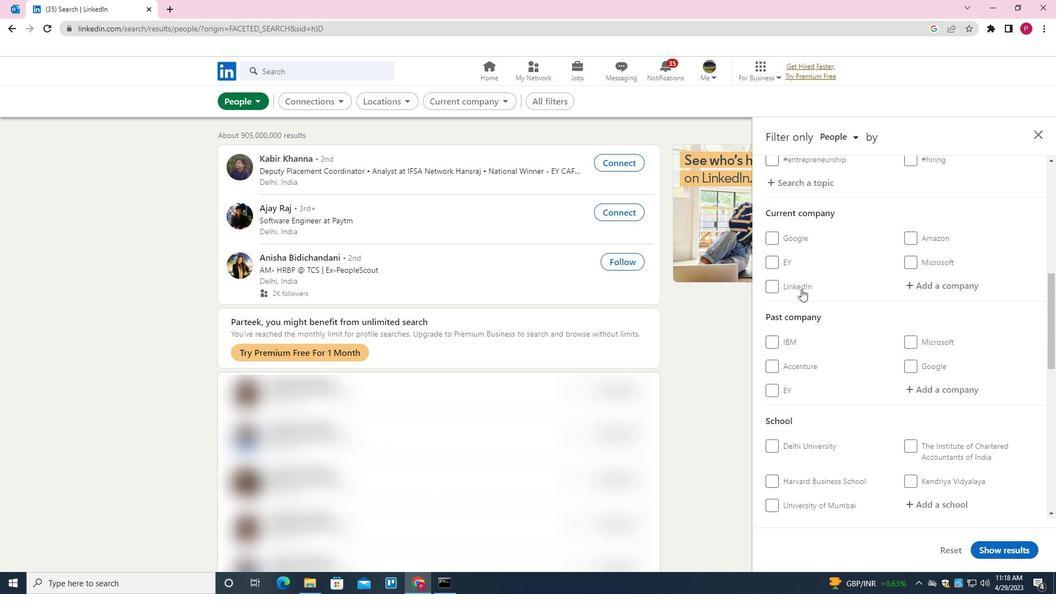 
Action: Mouse scrolled (801, 289) with delta (0, 0)
Screenshot: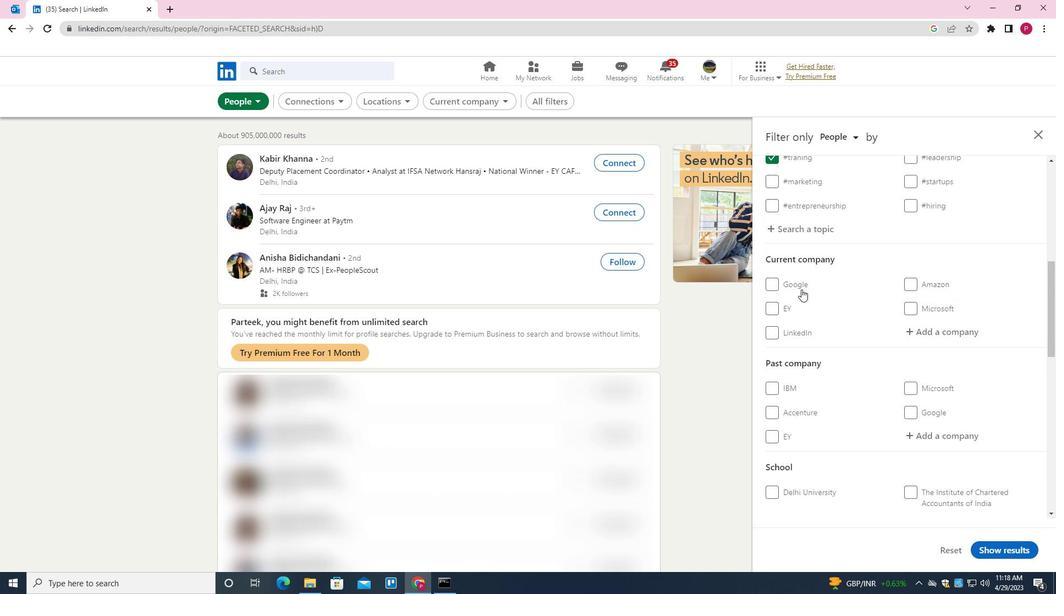 
Action: Mouse moved to (942, 364)
Screenshot: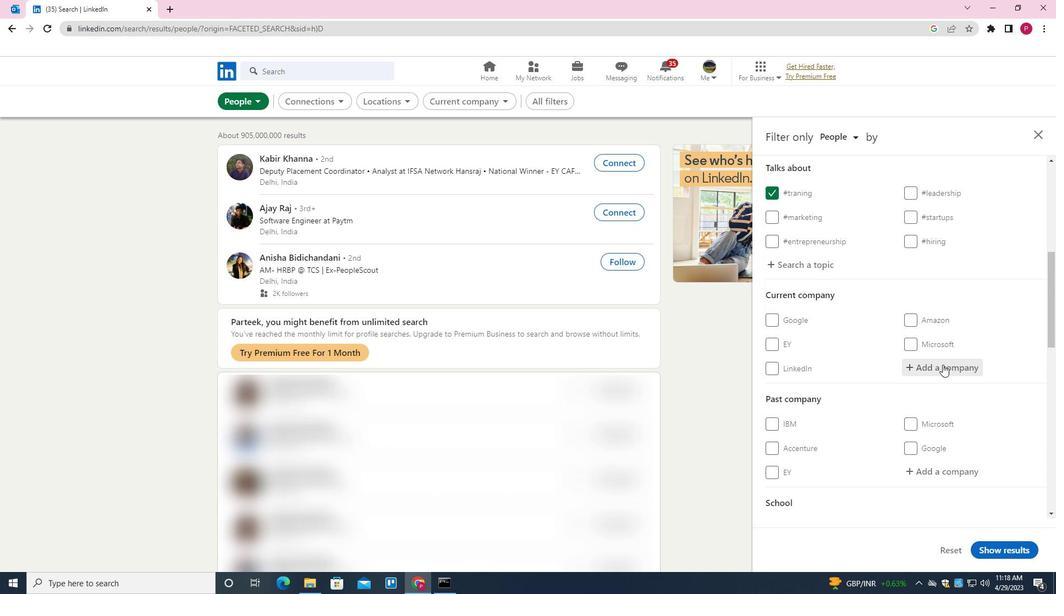 
Action: Mouse pressed left at (942, 364)
Screenshot: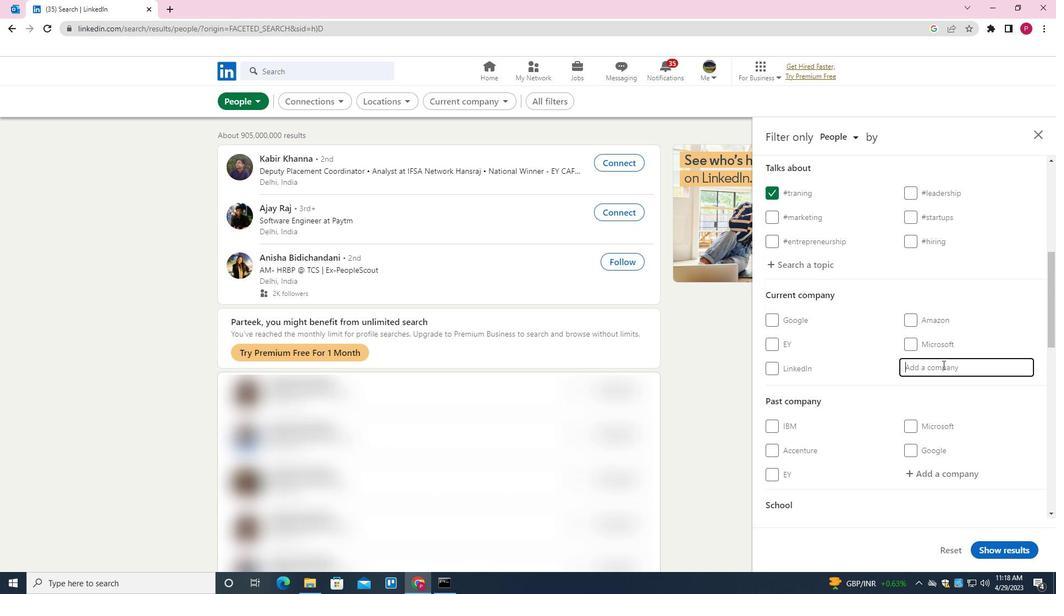
Action: Key pressed <Key.shift>TEXTILE<Key.down><Key.enter>
Screenshot: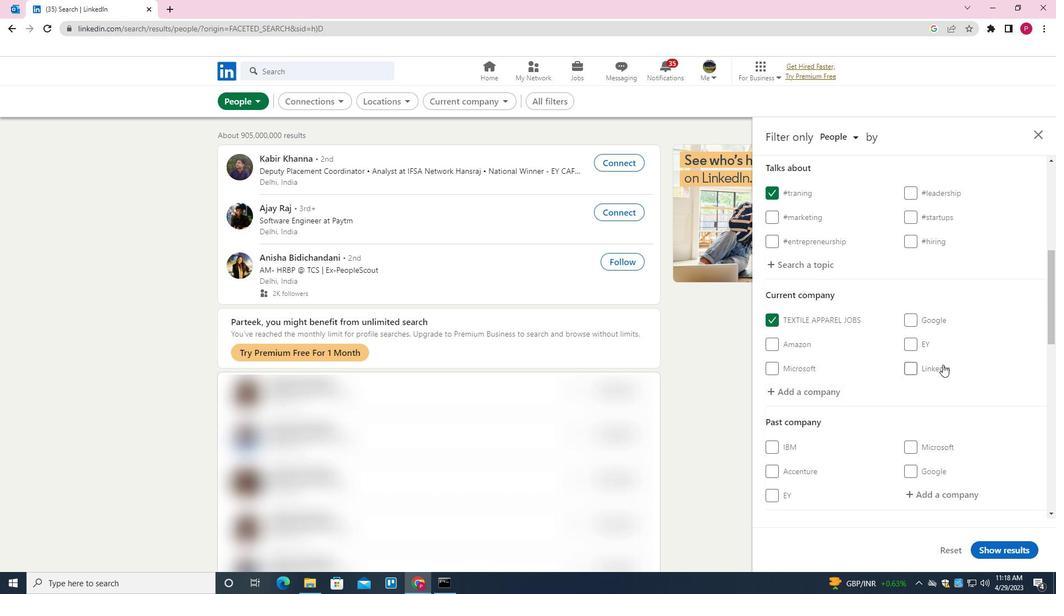 
Action: Mouse moved to (965, 264)
Screenshot: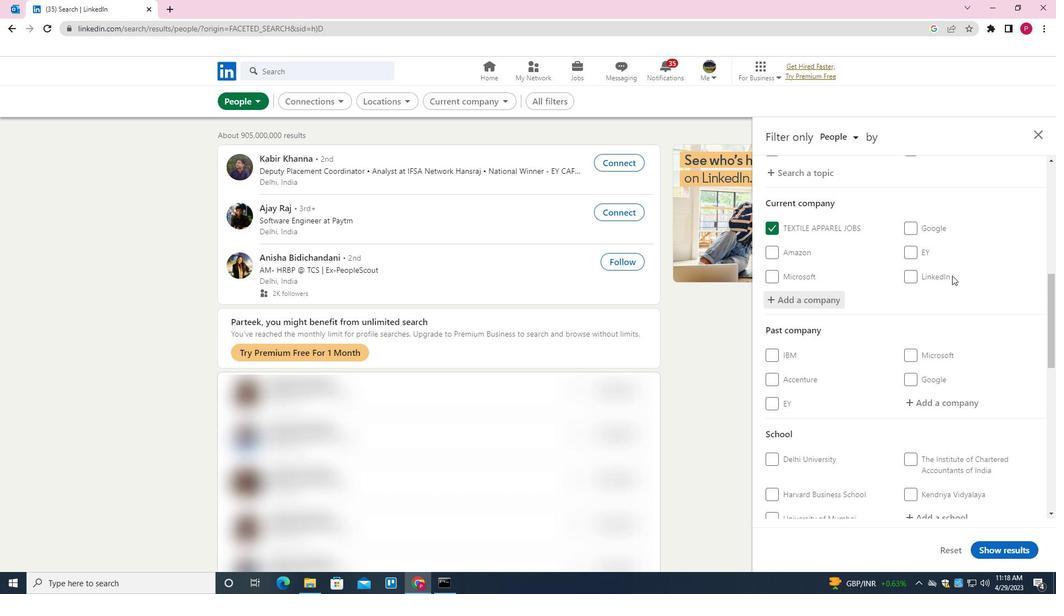 
Action: Mouse scrolled (965, 263) with delta (0, 0)
Screenshot: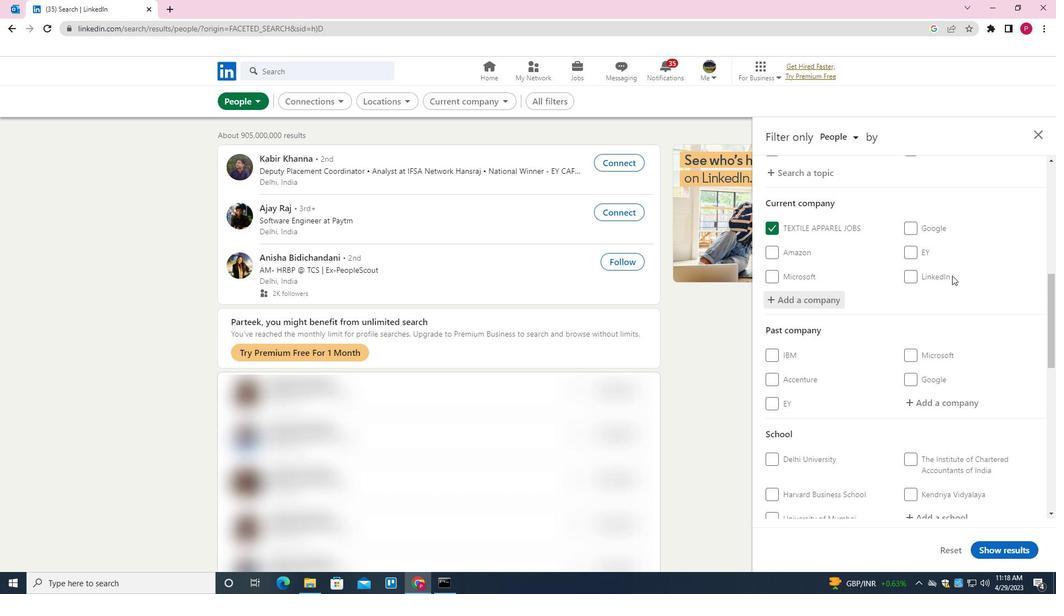 
Action: Mouse moved to (958, 271)
Screenshot: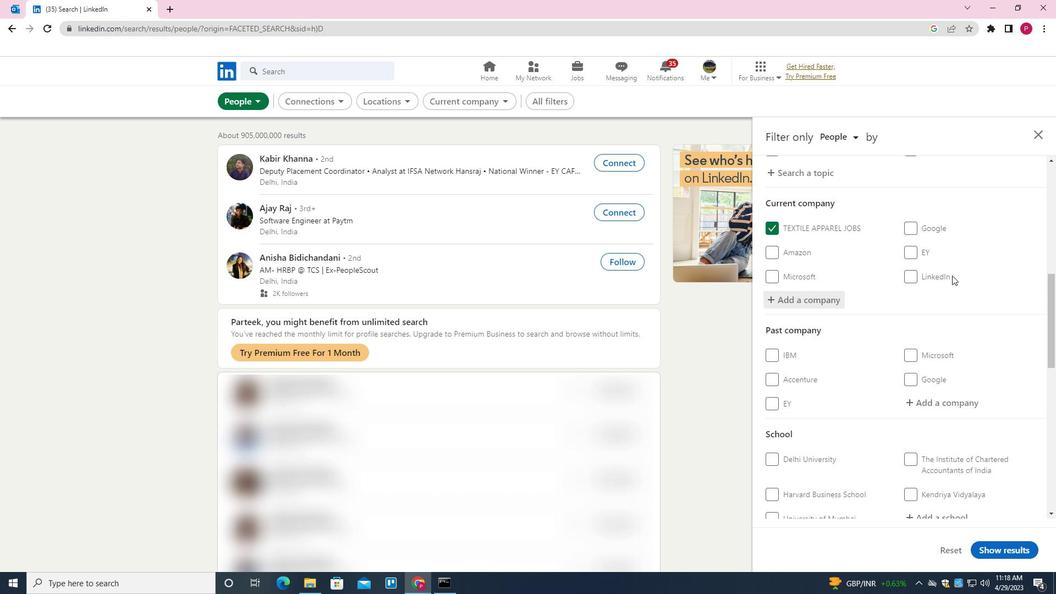 
Action: Mouse scrolled (958, 270) with delta (0, 0)
Screenshot: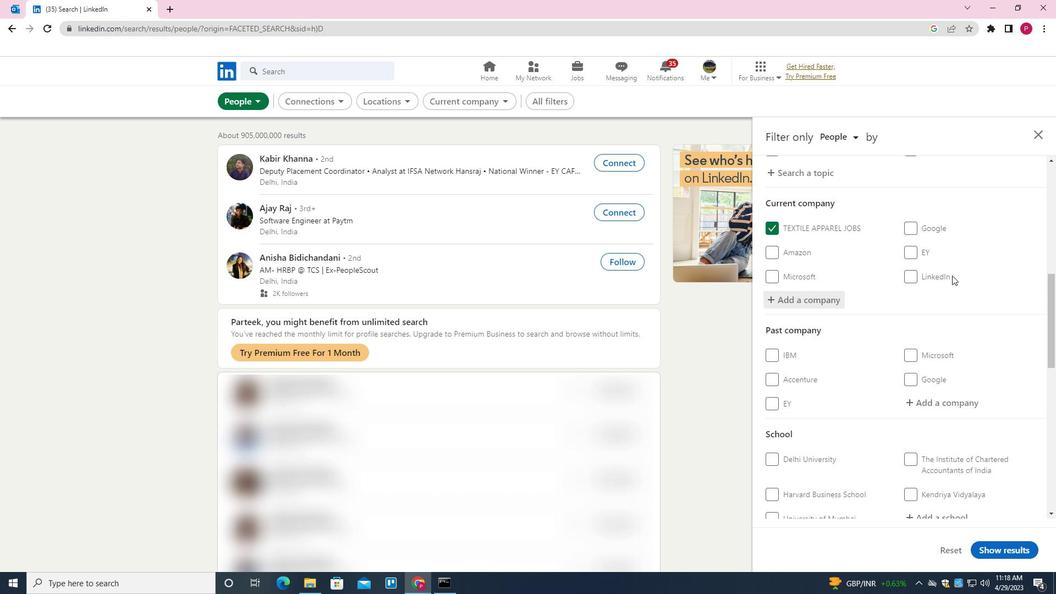 
Action: Mouse moved to (953, 274)
Screenshot: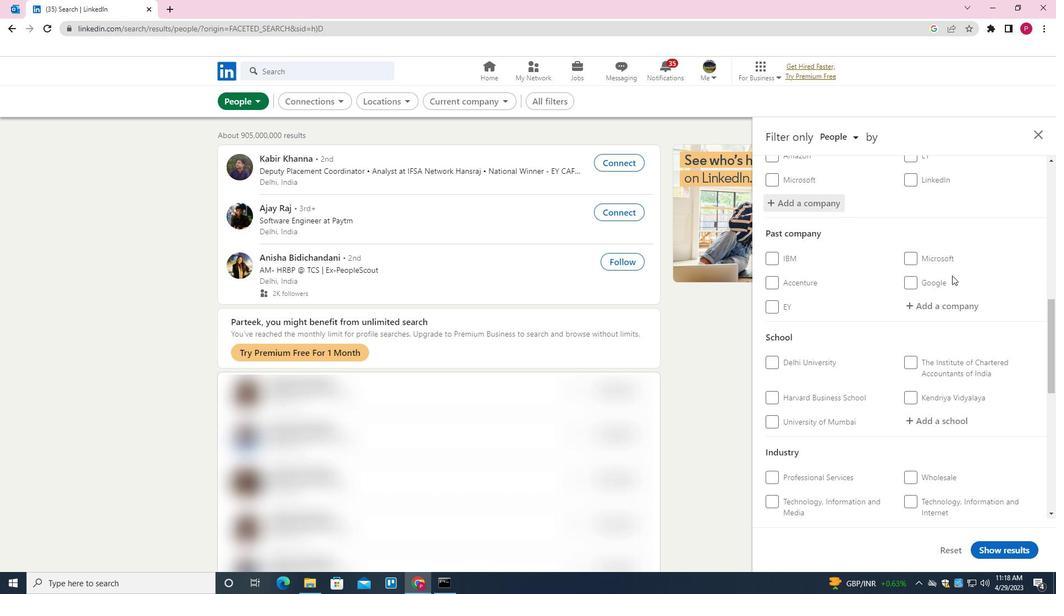 
Action: Mouse scrolled (953, 273) with delta (0, 0)
Screenshot: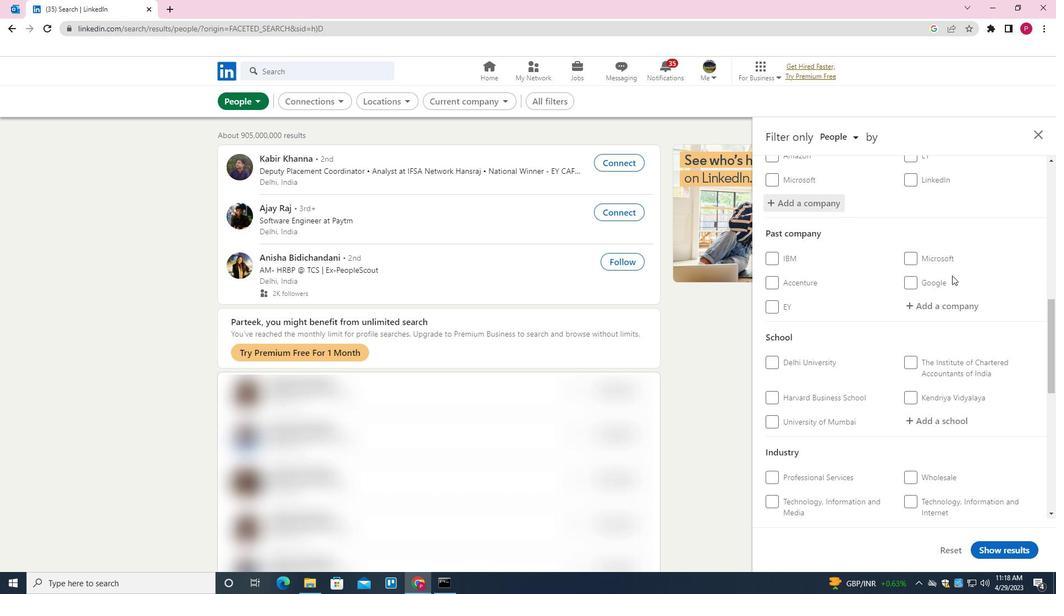 
Action: Mouse moved to (952, 275)
Screenshot: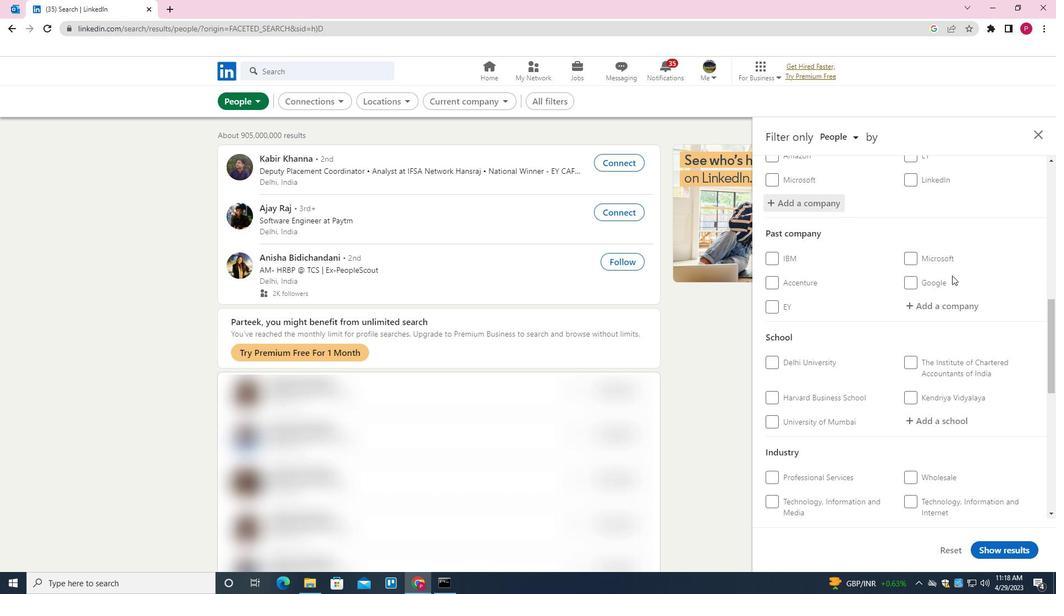 
Action: Mouse scrolled (952, 275) with delta (0, 0)
Screenshot: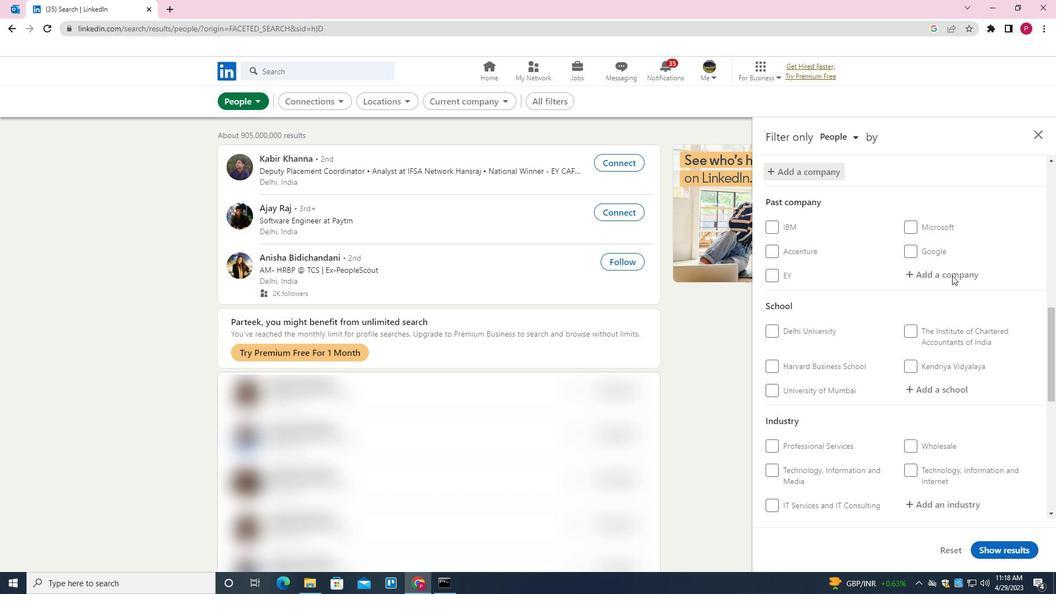 
Action: Mouse moved to (862, 314)
Screenshot: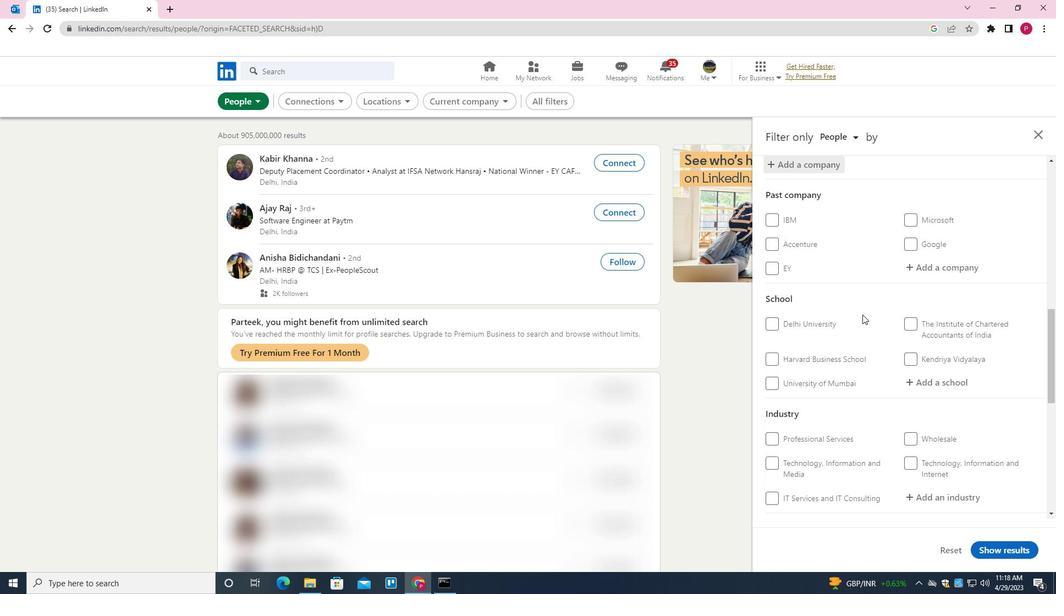 
Action: Mouse scrolled (862, 314) with delta (0, 0)
Screenshot: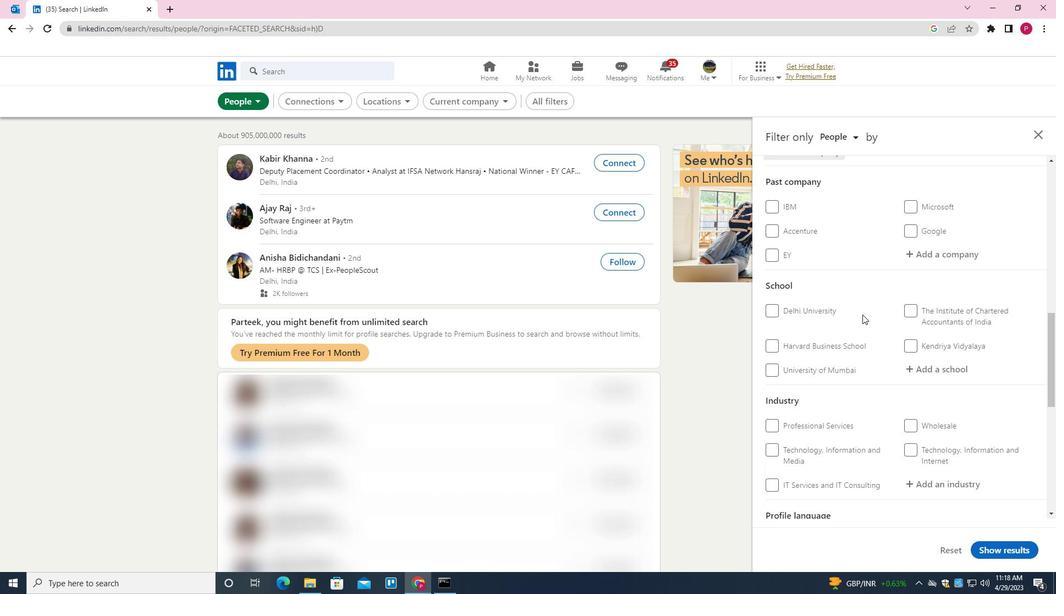 
Action: Mouse moved to (928, 330)
Screenshot: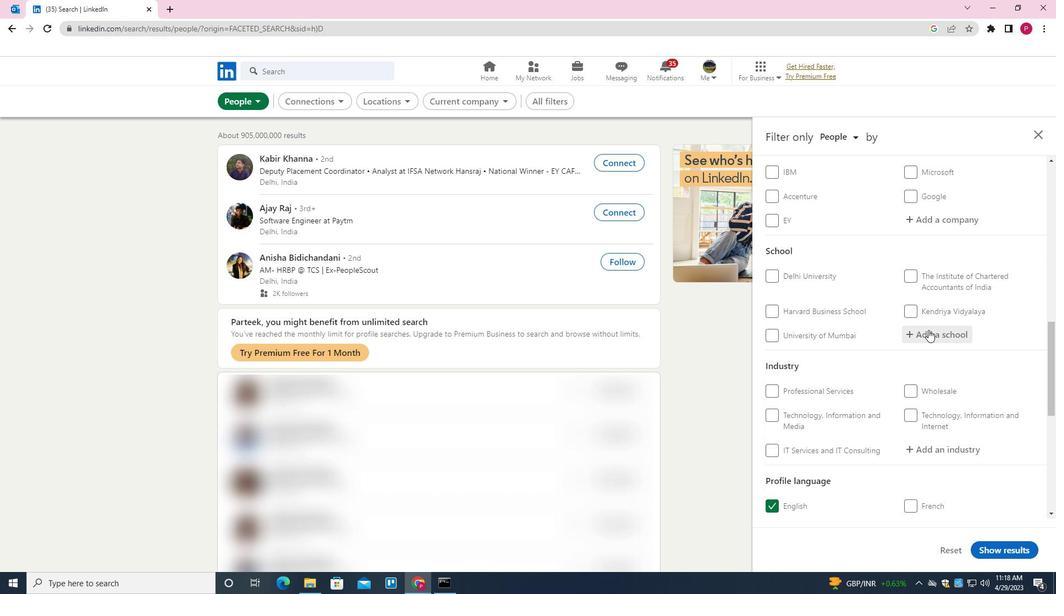 
Action: Mouse pressed left at (928, 330)
Screenshot: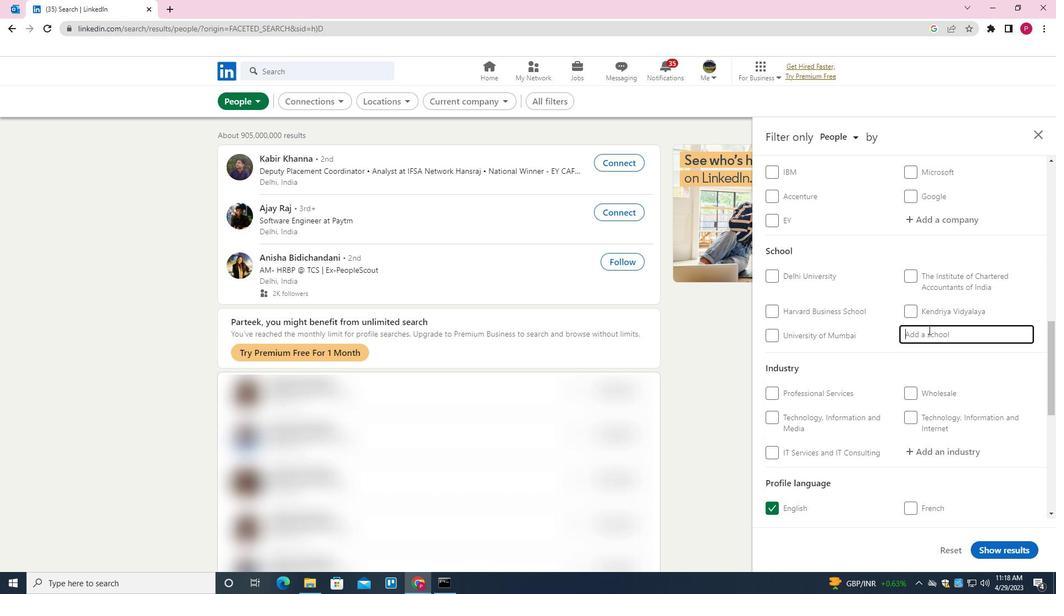
Action: Key pressed <Key.shift>KALINGA<Key.space><Key.shift>INSTITUTE<Key.space>OF<Key.space><Key.down><Key.down><Key.enter>
Screenshot: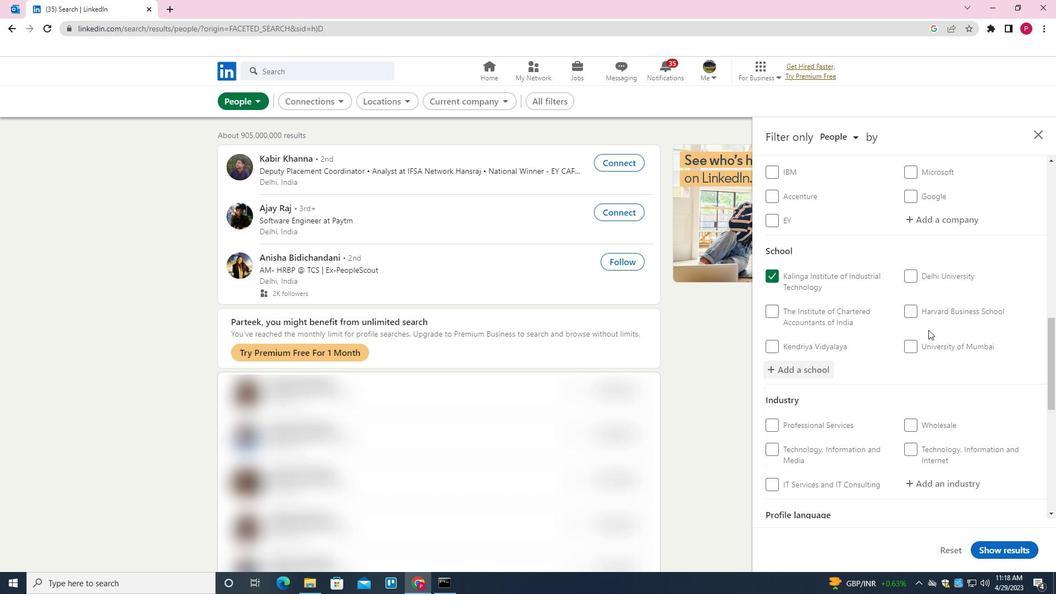 
Action: Mouse moved to (921, 331)
Screenshot: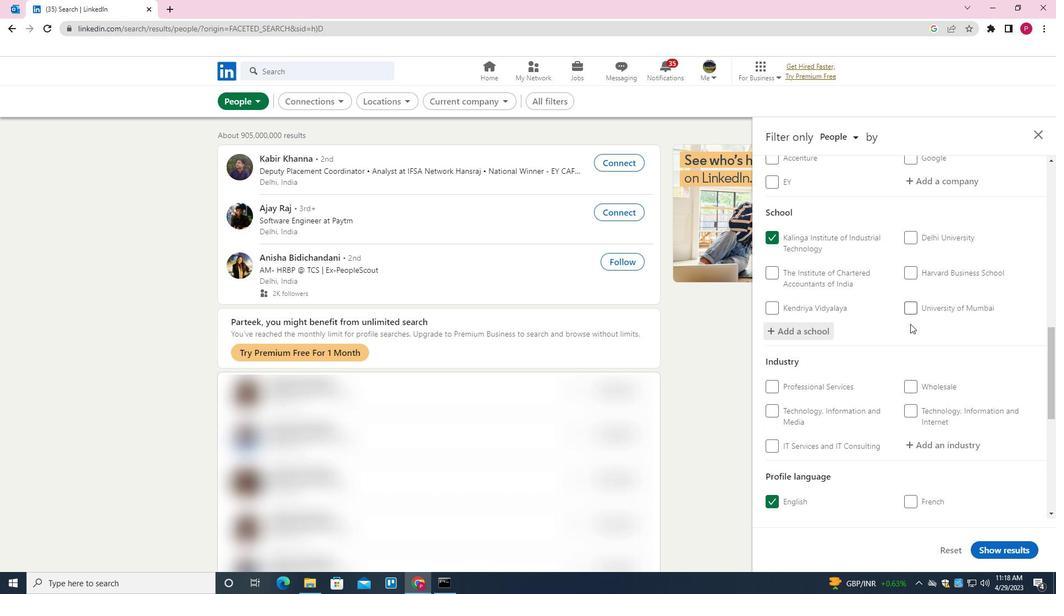 
Action: Mouse scrolled (921, 331) with delta (0, 0)
Screenshot: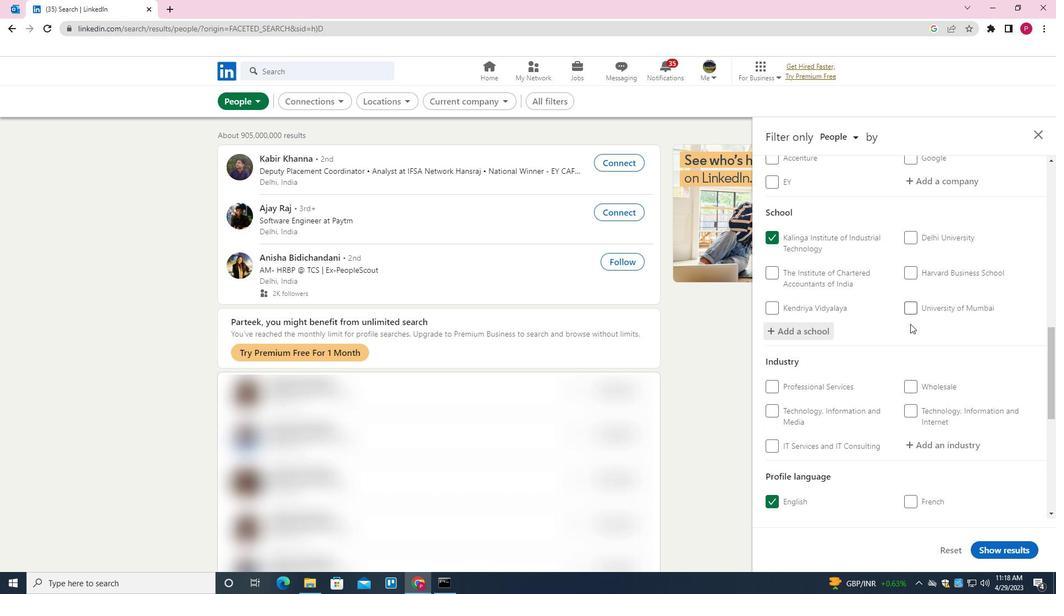 
Action: Mouse moved to (915, 330)
Screenshot: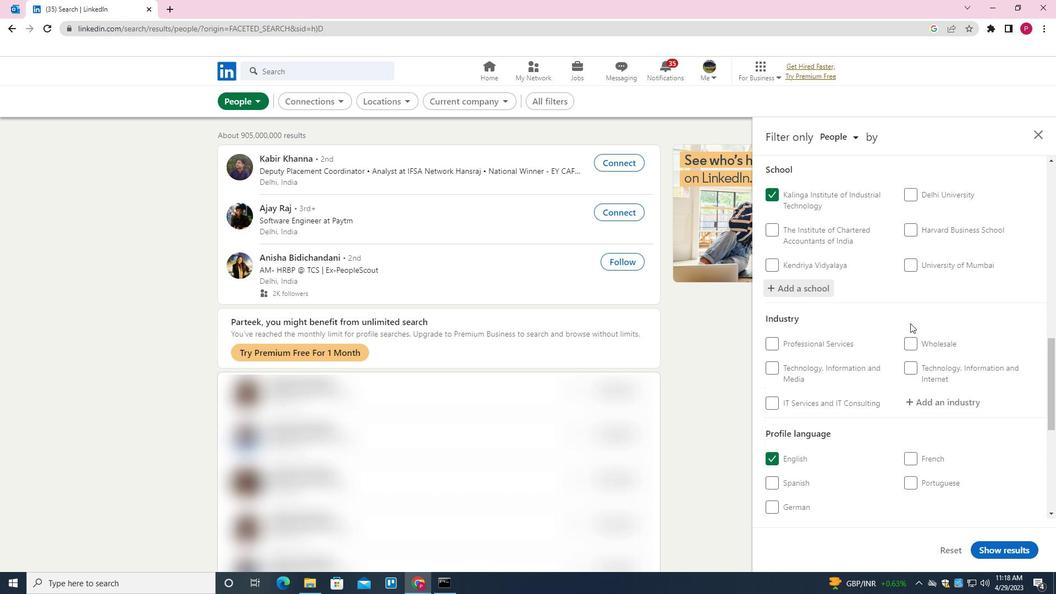 
Action: Mouse scrolled (915, 330) with delta (0, 0)
Screenshot: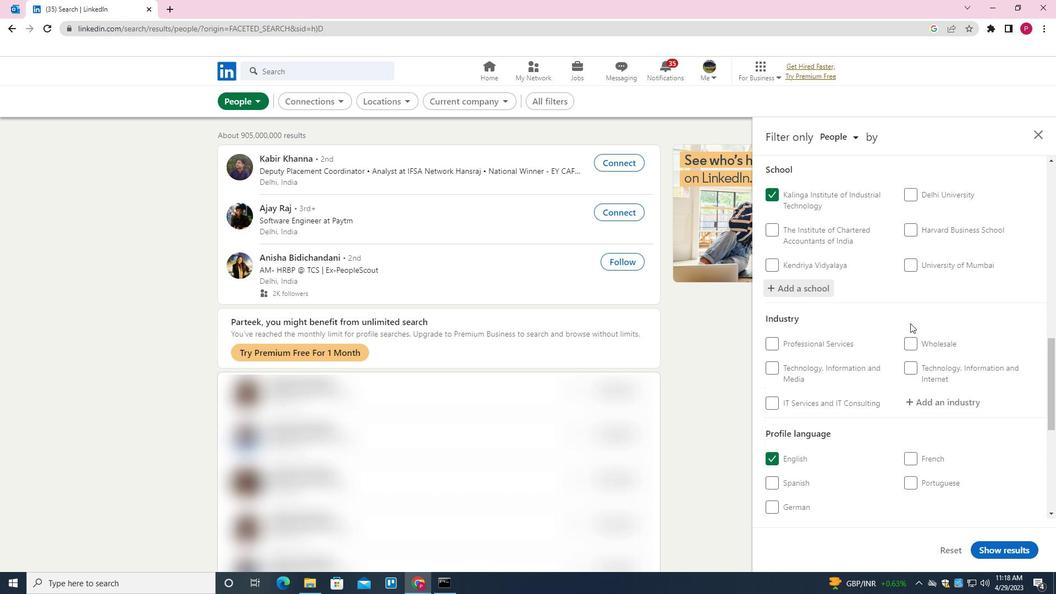 
Action: Mouse moved to (944, 366)
Screenshot: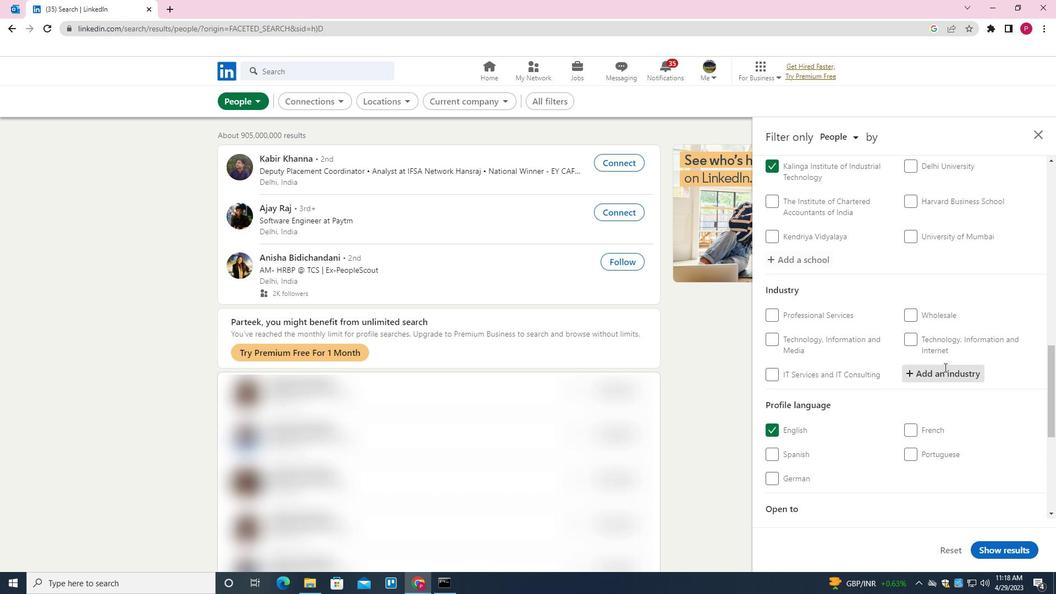 
Action: Mouse pressed left at (944, 366)
Screenshot: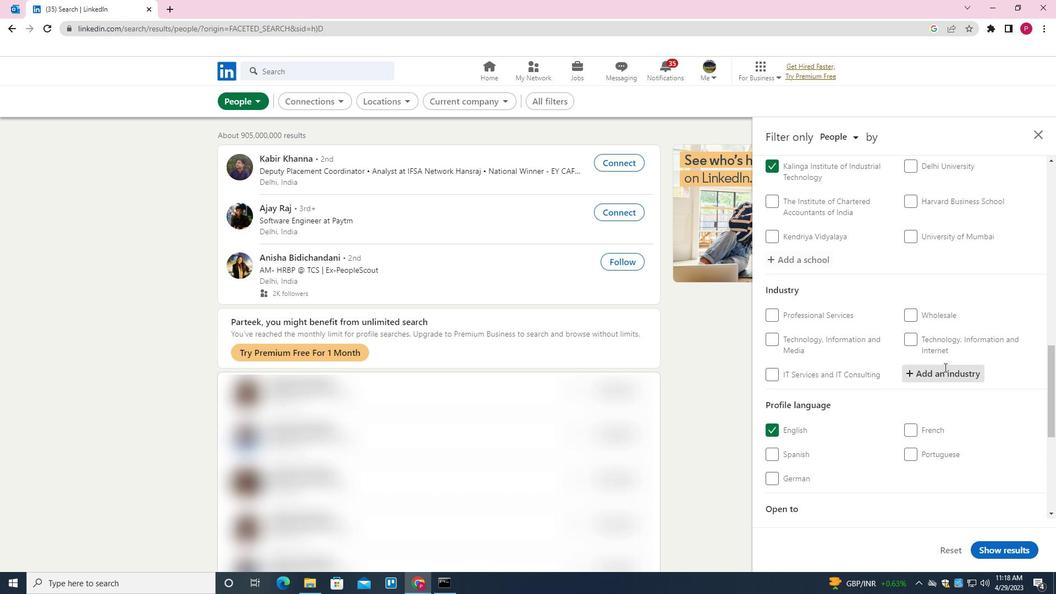 
Action: Mouse moved to (944, 367)
Screenshot: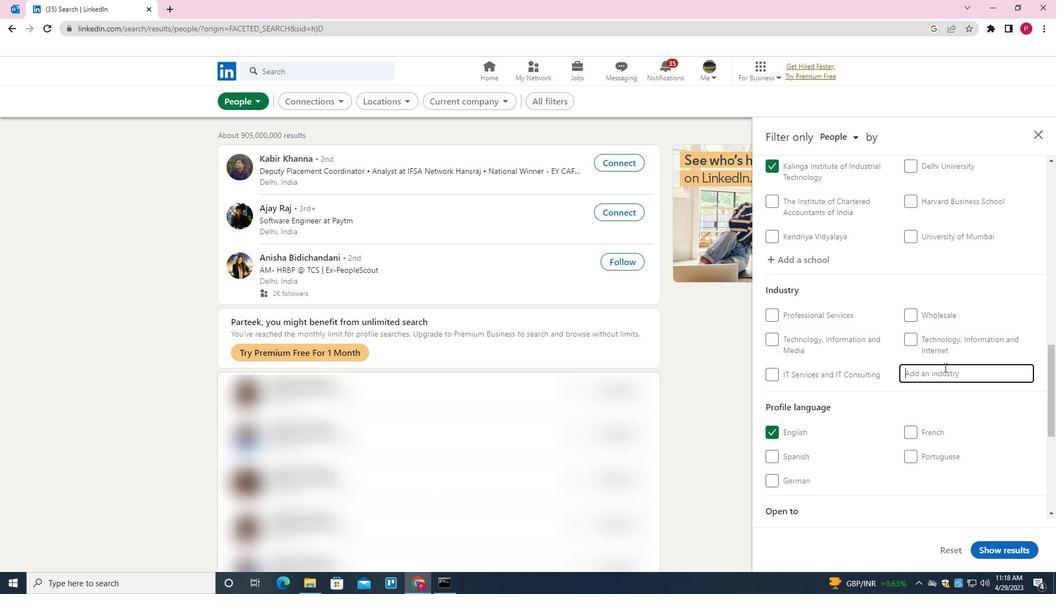 
Action: Key pressed <Key.shift><Key.shift><Key.shift>LEASING<Key.down><Key.down><Key.enter>
Screenshot: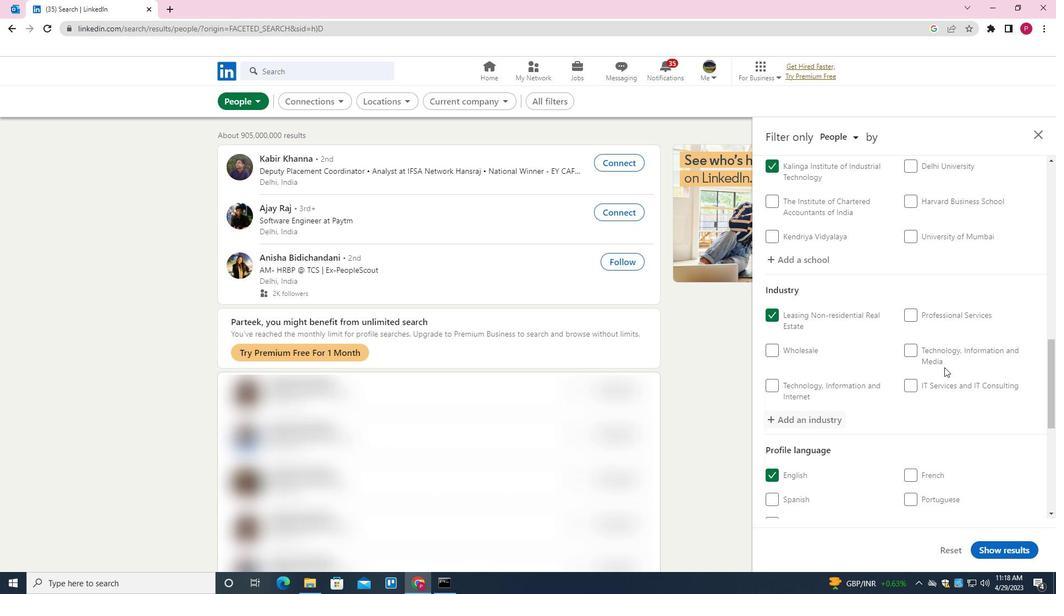 
Action: Mouse moved to (985, 408)
Screenshot: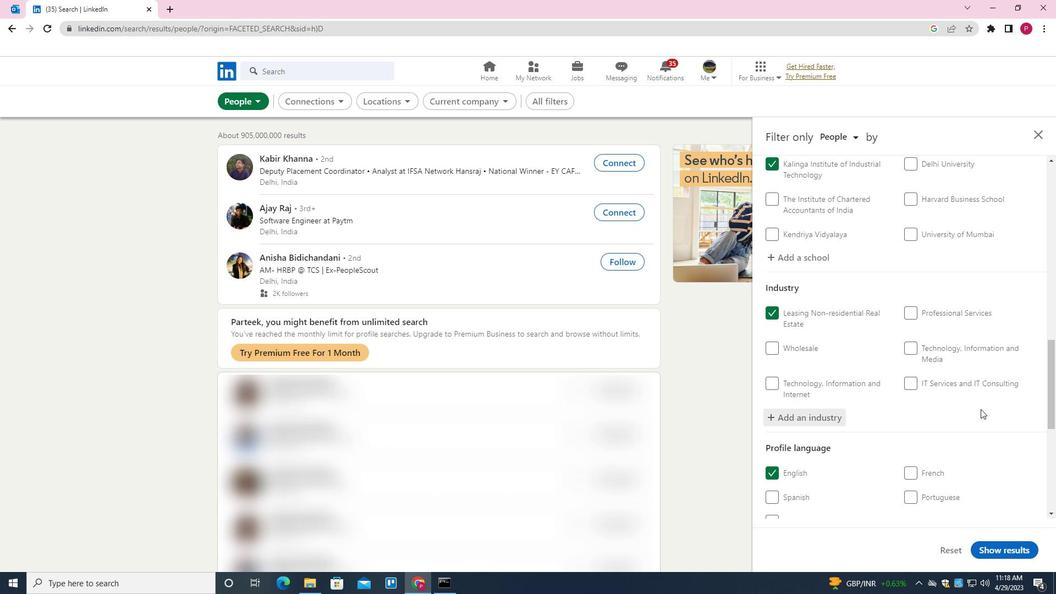 
Action: Mouse scrolled (985, 408) with delta (0, 0)
Screenshot: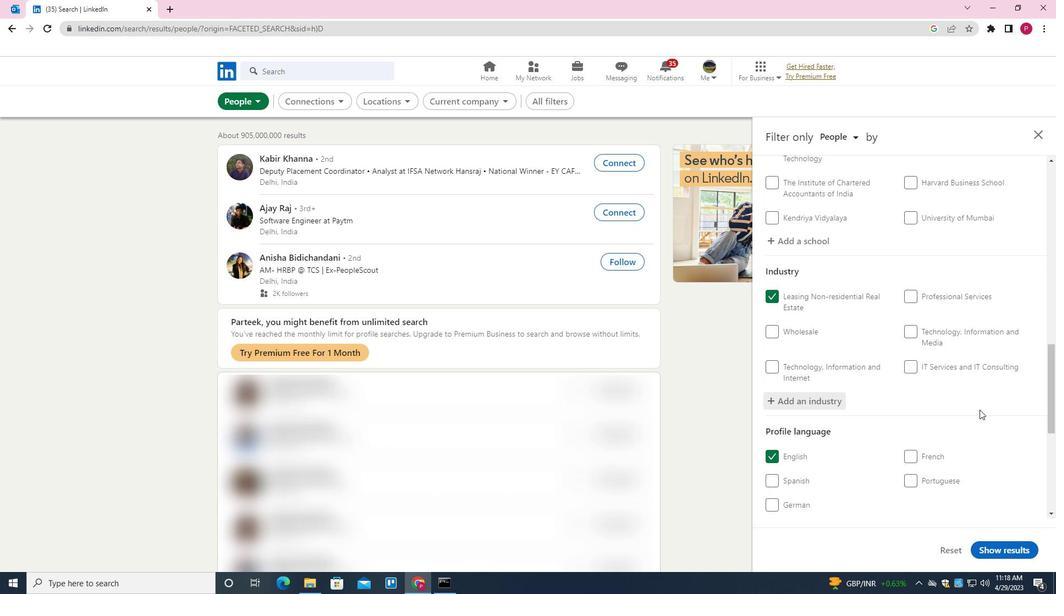 
Action: Mouse moved to (981, 408)
Screenshot: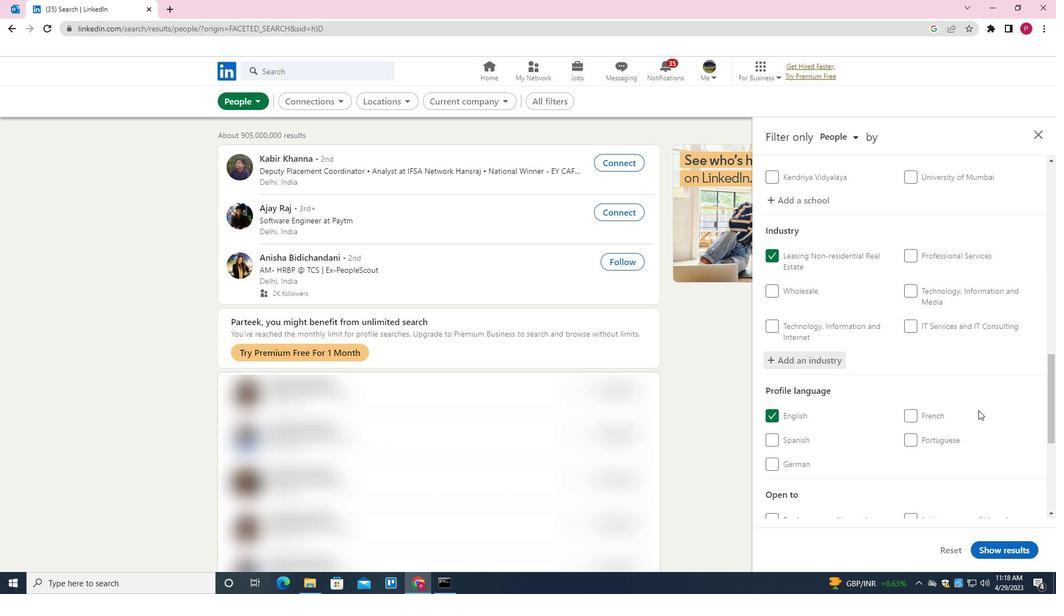
Action: Mouse scrolled (981, 408) with delta (0, 0)
Screenshot: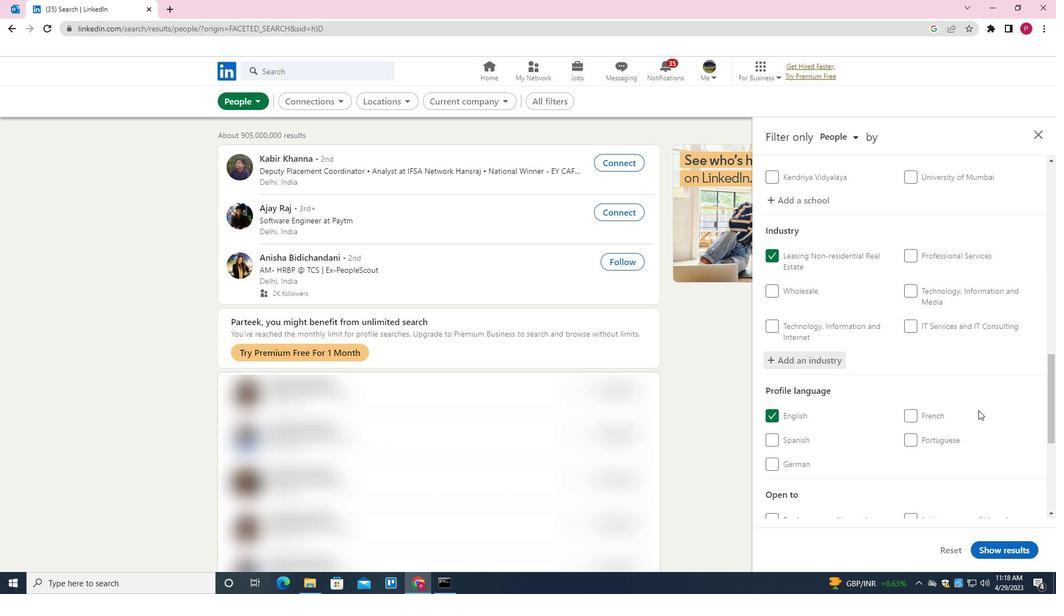 
Action: Mouse moved to (980, 409)
Screenshot: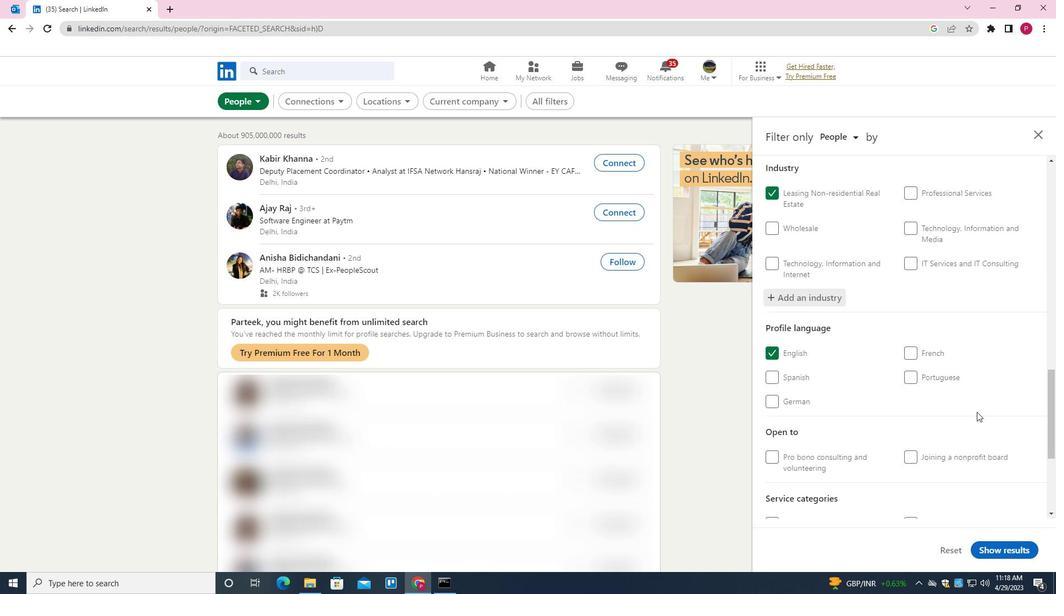 
Action: Mouse scrolled (980, 409) with delta (0, 0)
Screenshot: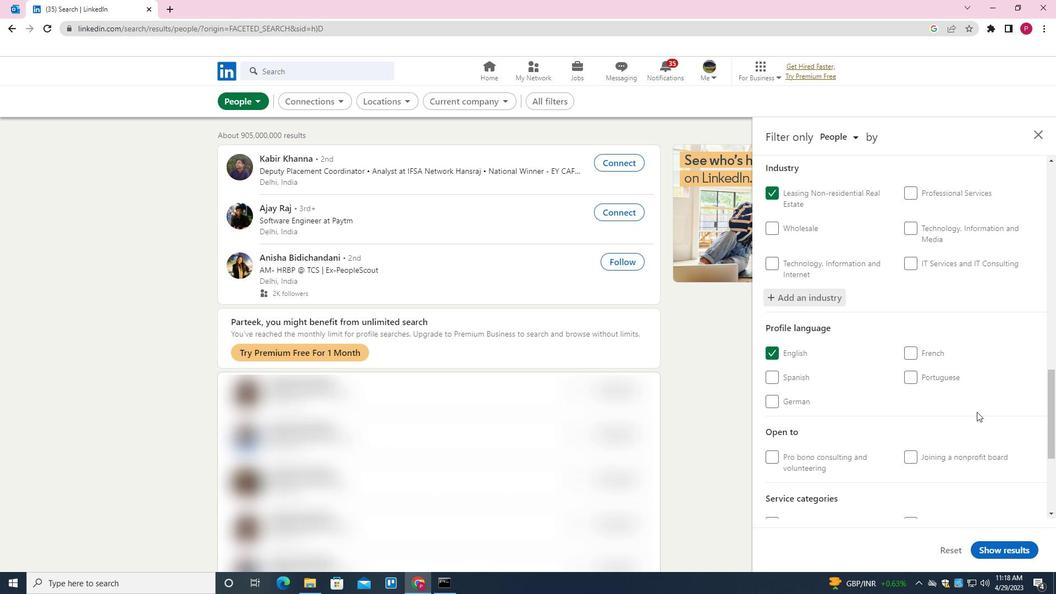 
Action: Mouse moved to (973, 413)
Screenshot: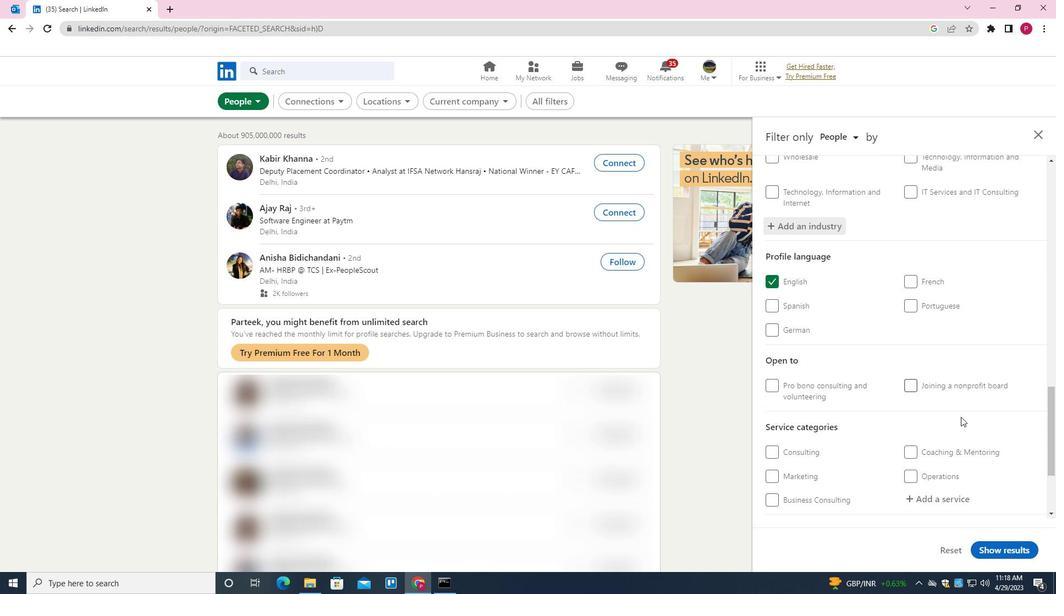 
Action: Mouse scrolled (973, 413) with delta (0, 0)
Screenshot: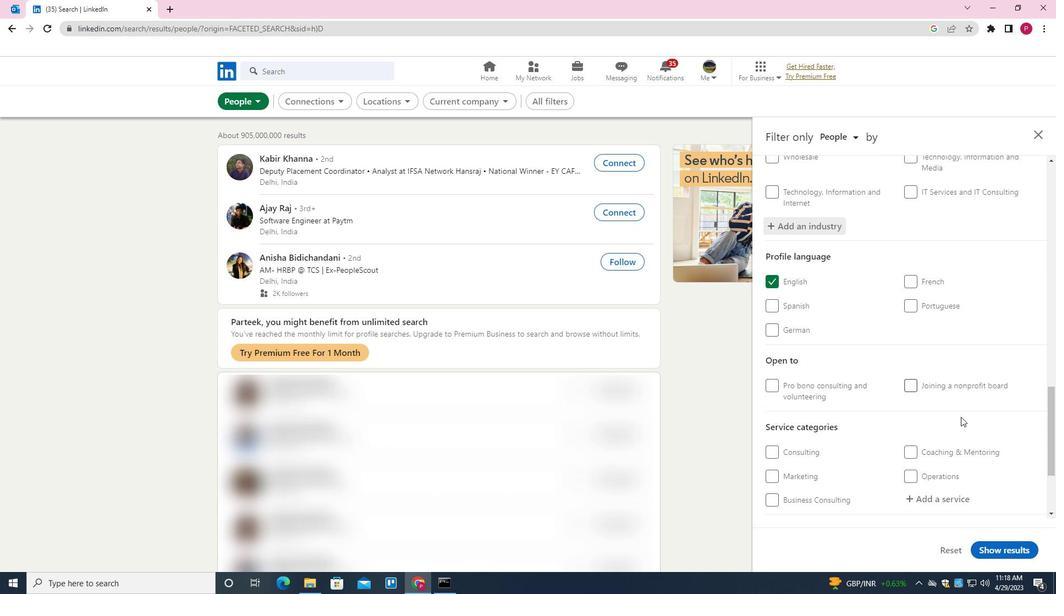 
Action: Mouse moved to (970, 415)
Screenshot: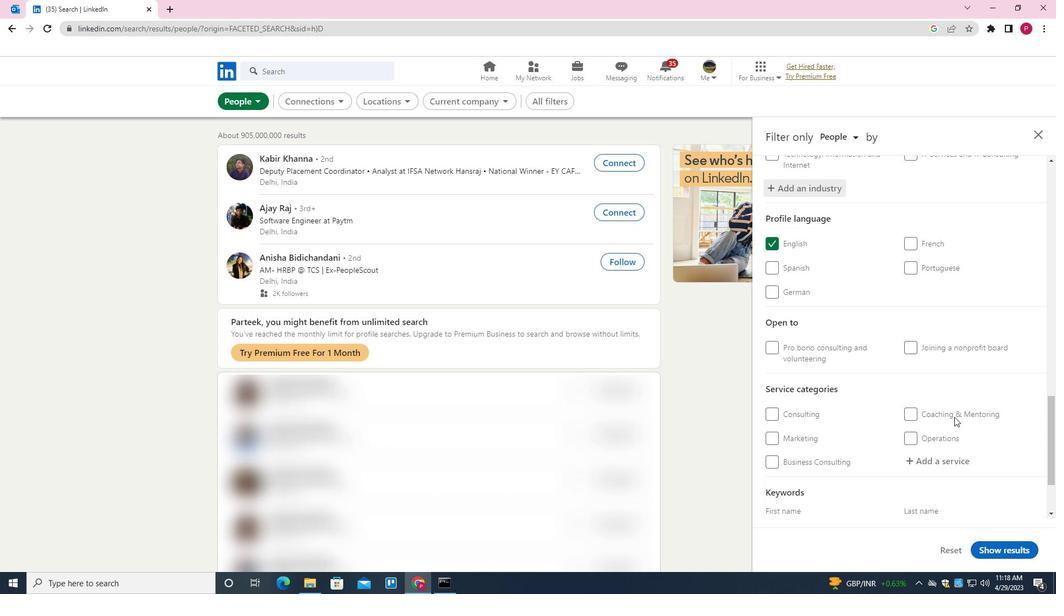 
Action: Mouse scrolled (970, 414) with delta (0, 0)
Screenshot: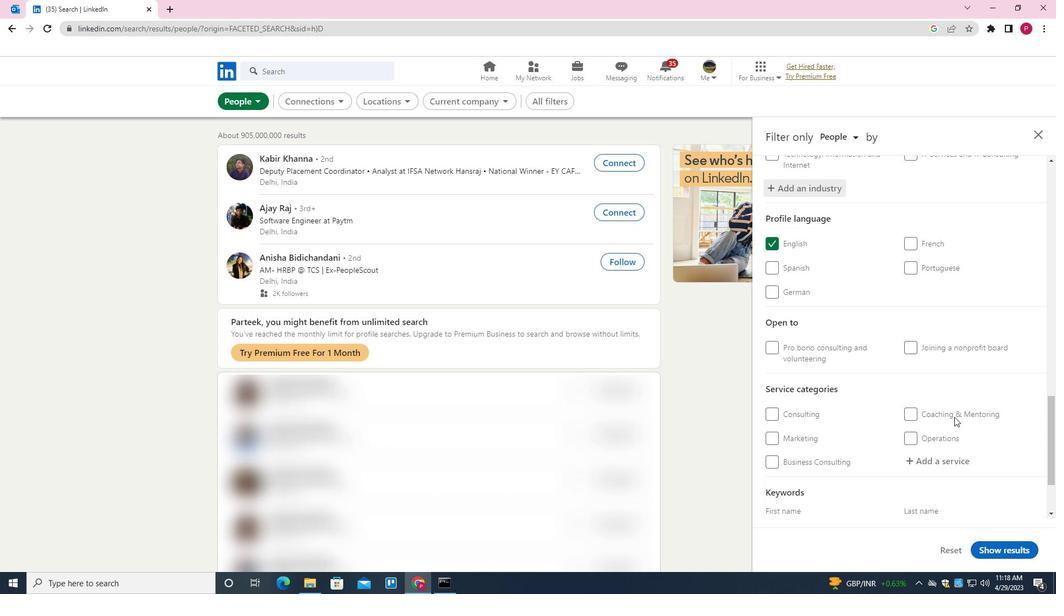 
Action: Mouse moved to (961, 416)
Screenshot: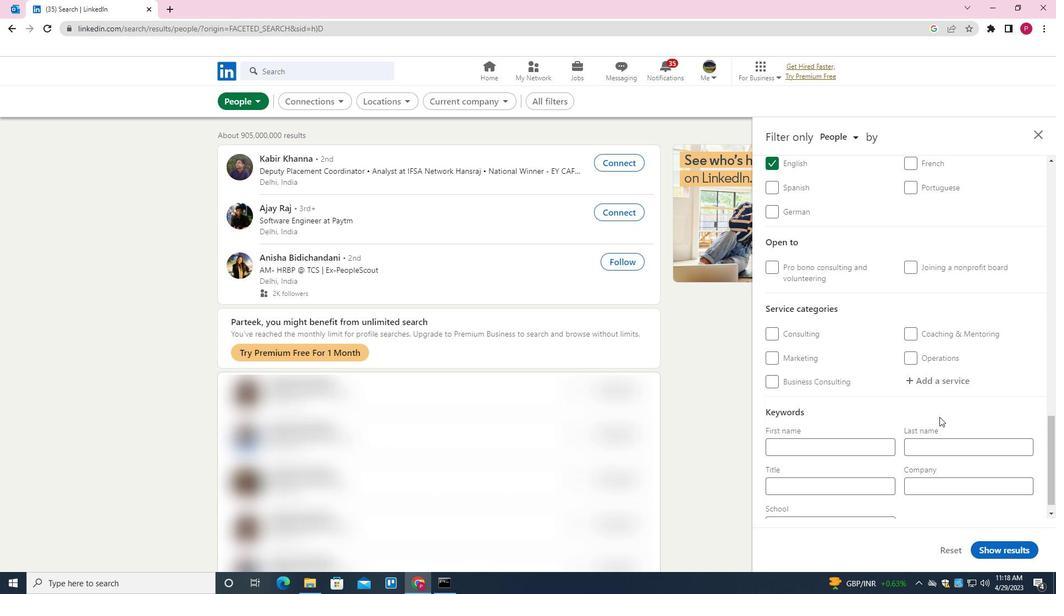 
Action: Mouse scrolled (961, 416) with delta (0, 0)
Screenshot: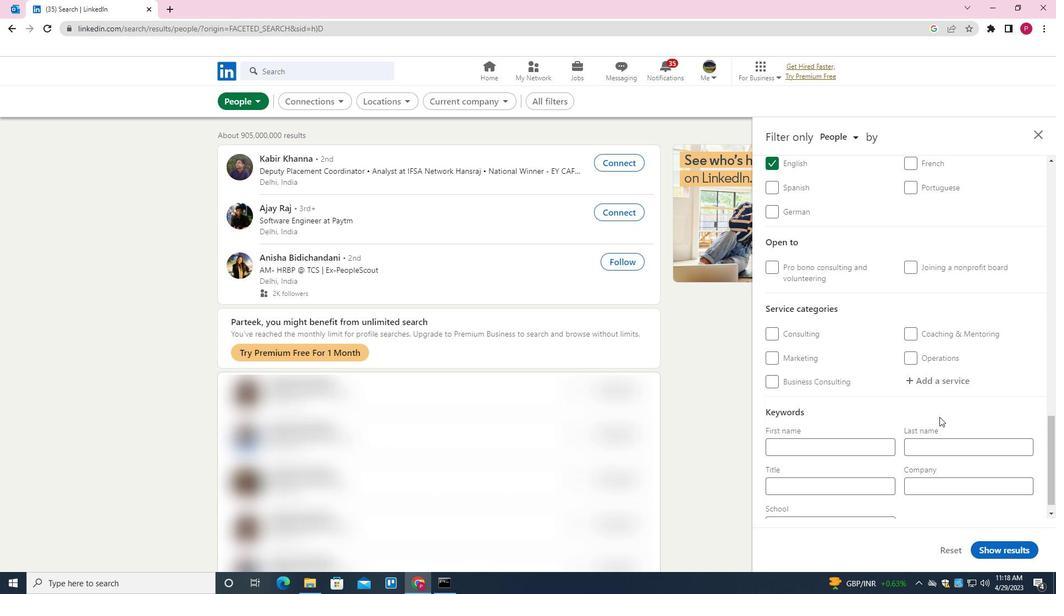 
Action: Mouse moved to (943, 366)
Screenshot: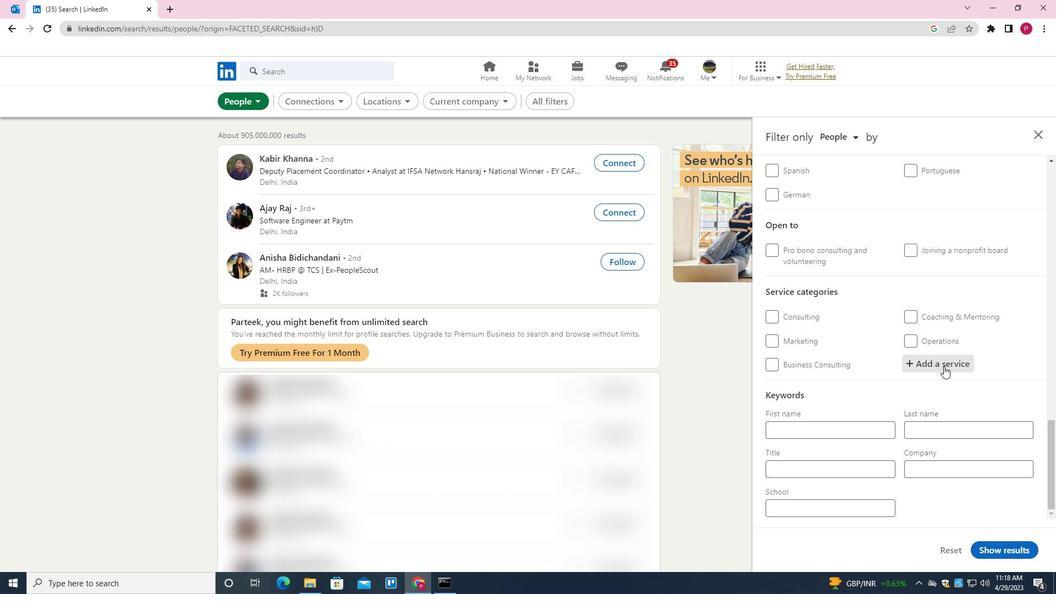 
Action: Mouse pressed left at (943, 366)
Screenshot: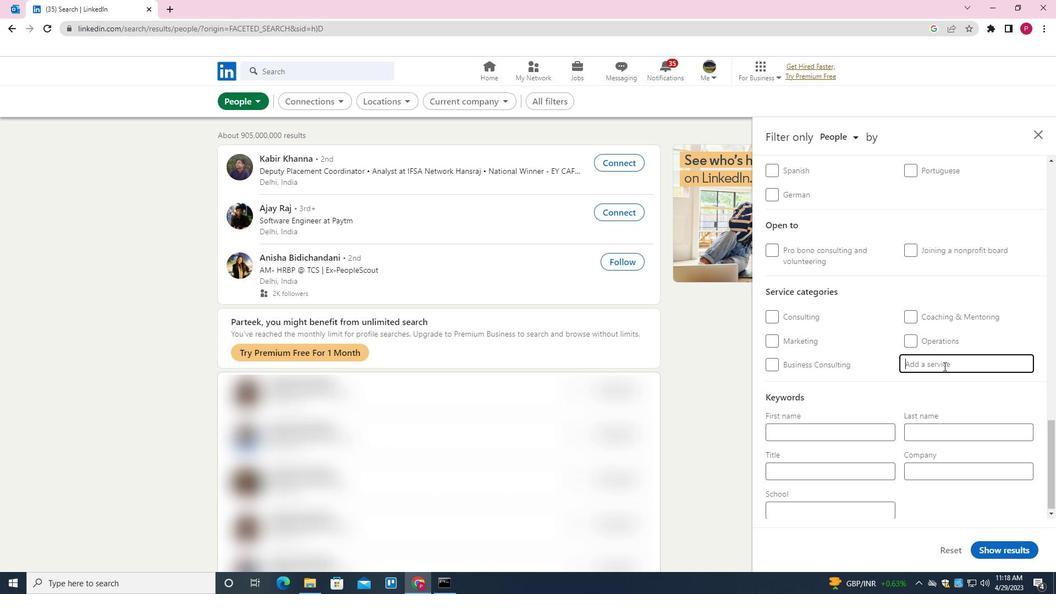 
Action: Key pressed <Key.shift>REAL<Key.down><Key.down><Key.down><Key.enter>
Screenshot: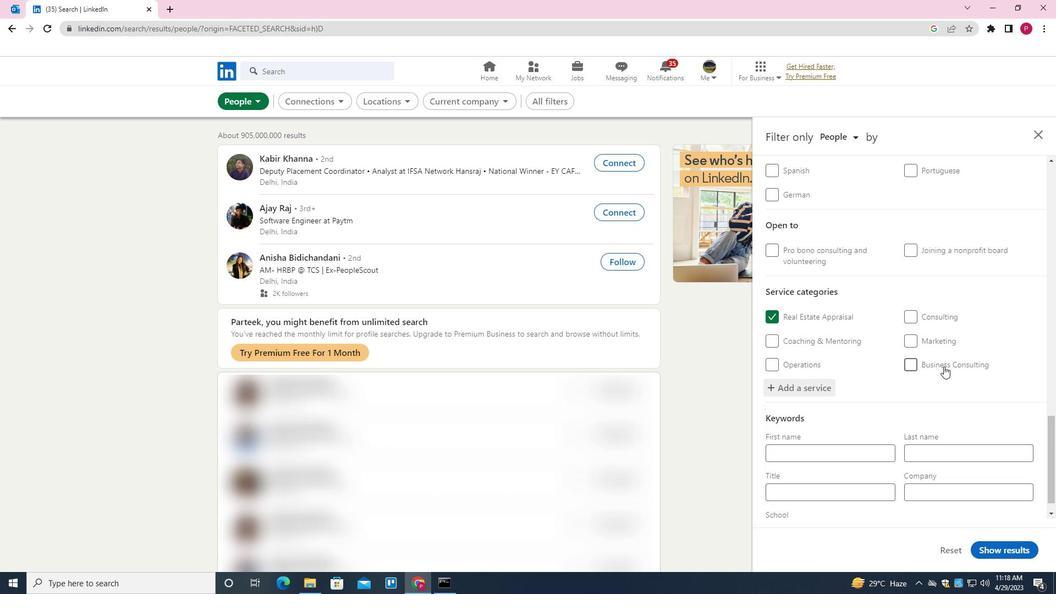 
Action: Mouse moved to (942, 369)
Screenshot: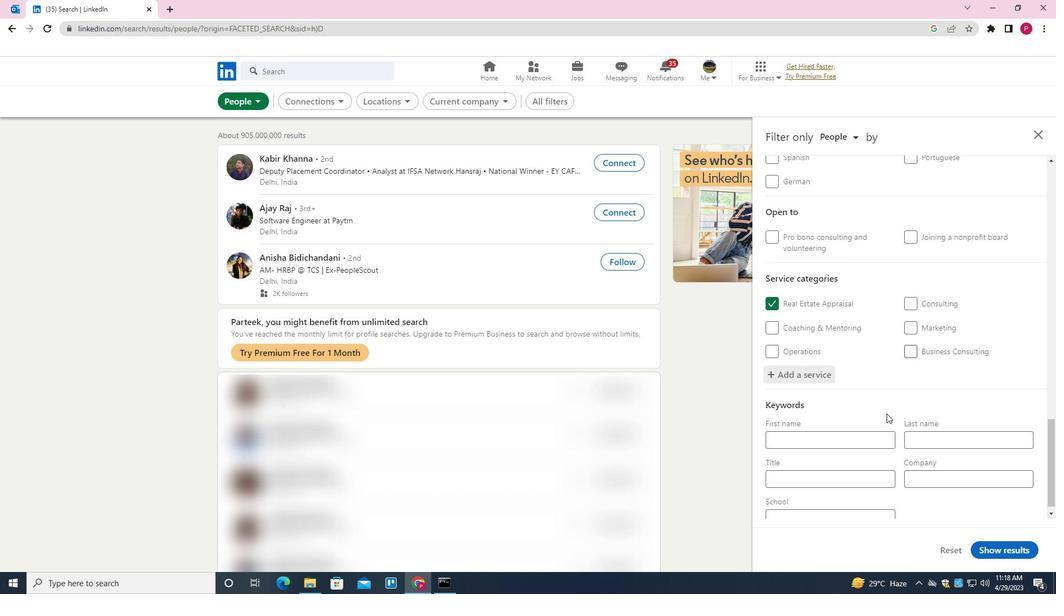 
Action: Mouse scrolled (942, 368) with delta (0, 0)
Screenshot: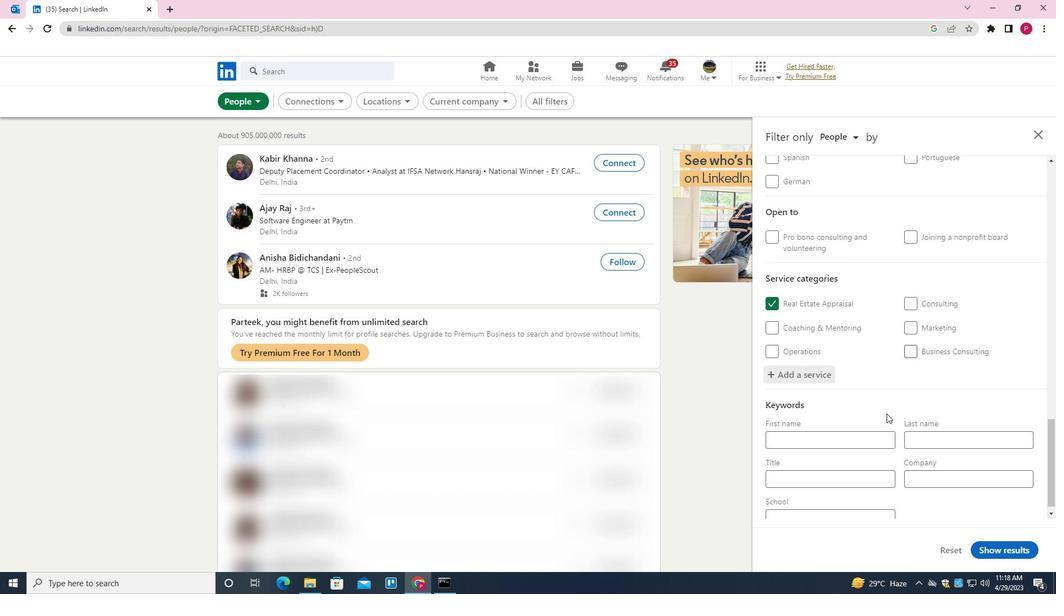 
Action: Mouse moved to (941, 369)
Screenshot: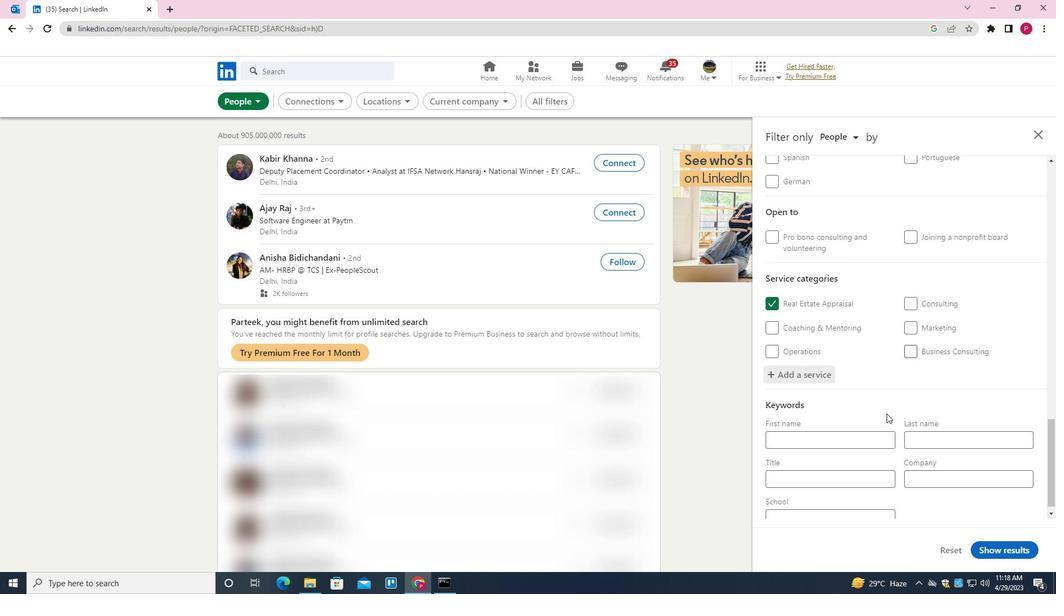 
Action: Mouse scrolled (941, 369) with delta (0, 0)
Screenshot: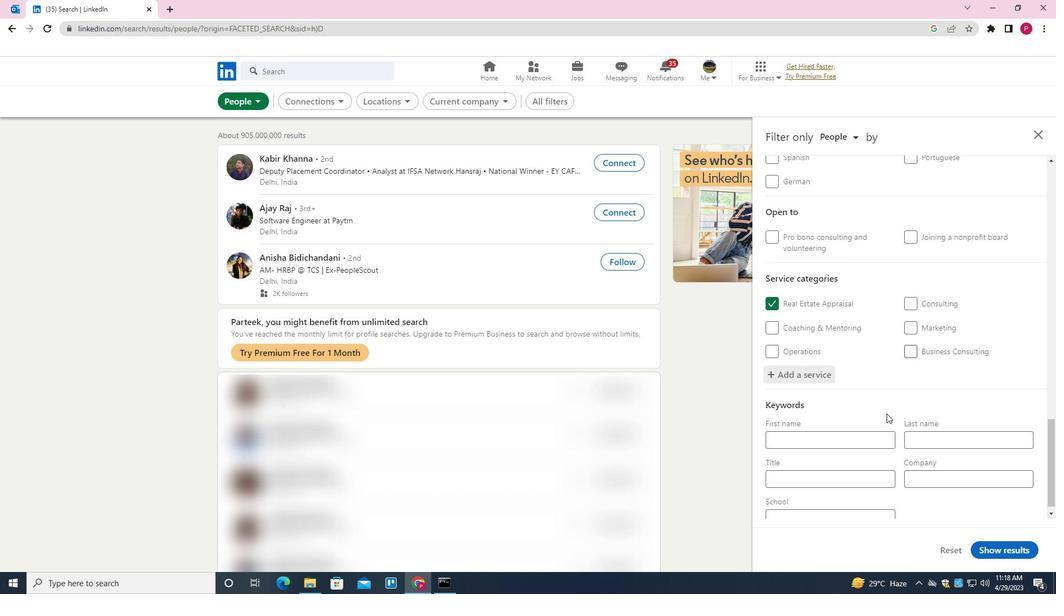 
Action: Mouse moved to (939, 370)
Screenshot: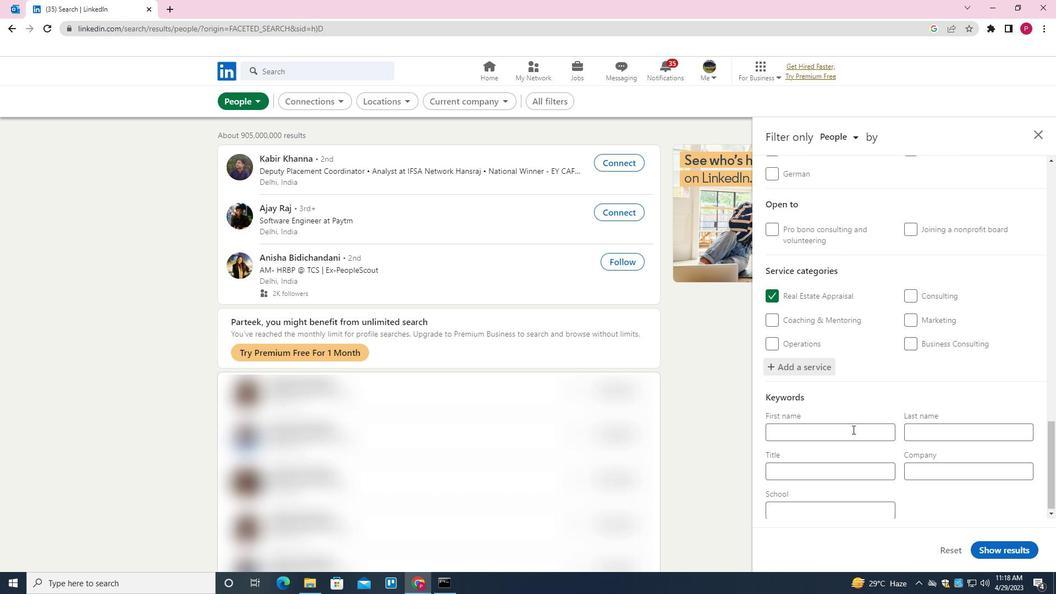 
Action: Mouse scrolled (939, 370) with delta (0, 0)
Screenshot: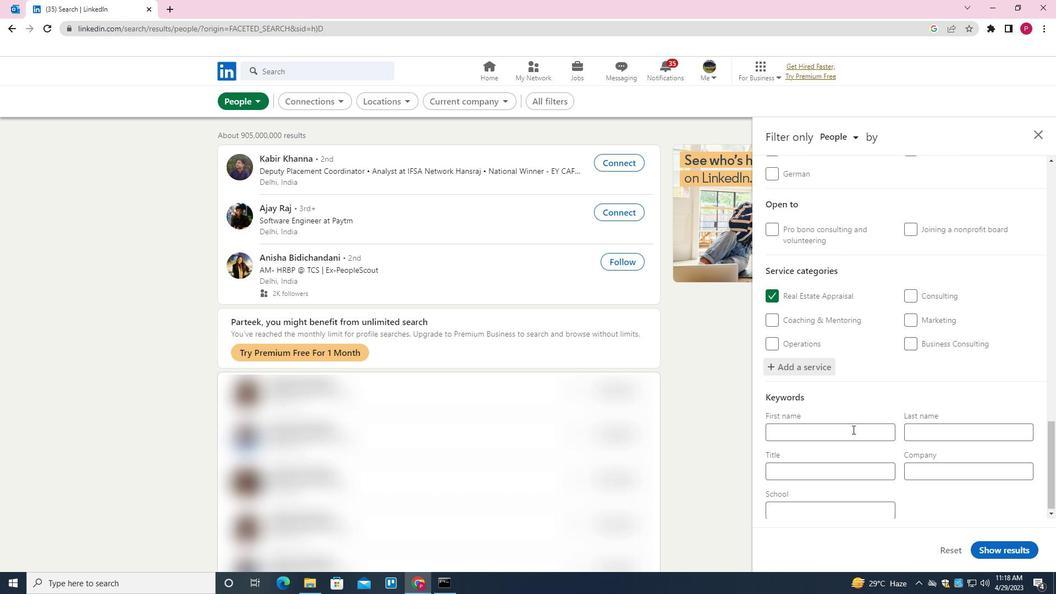
Action: Mouse moved to (937, 372)
Screenshot: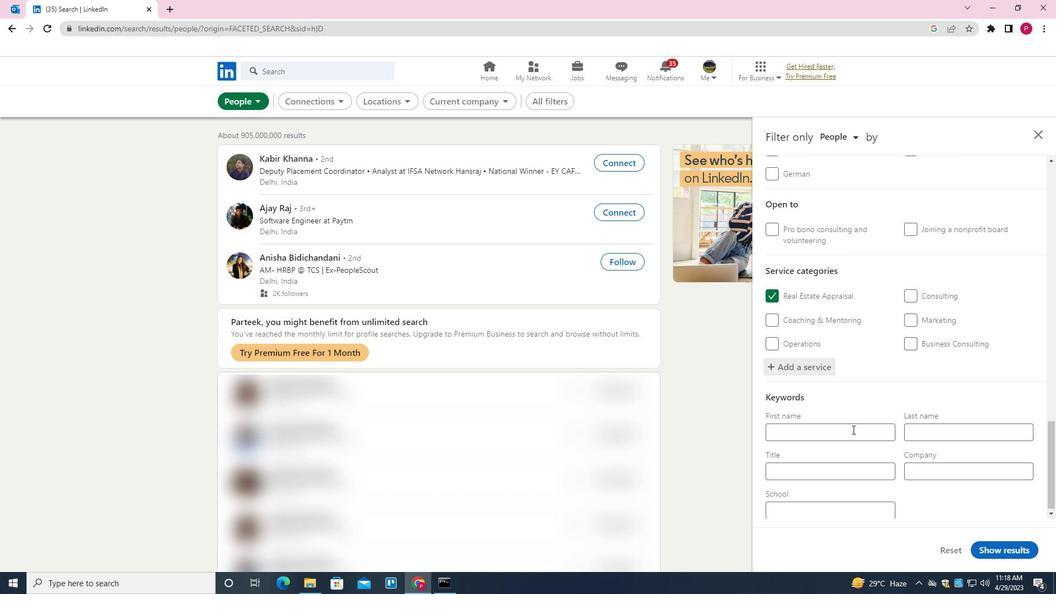 
Action: Mouse scrolled (937, 371) with delta (0, 0)
Screenshot: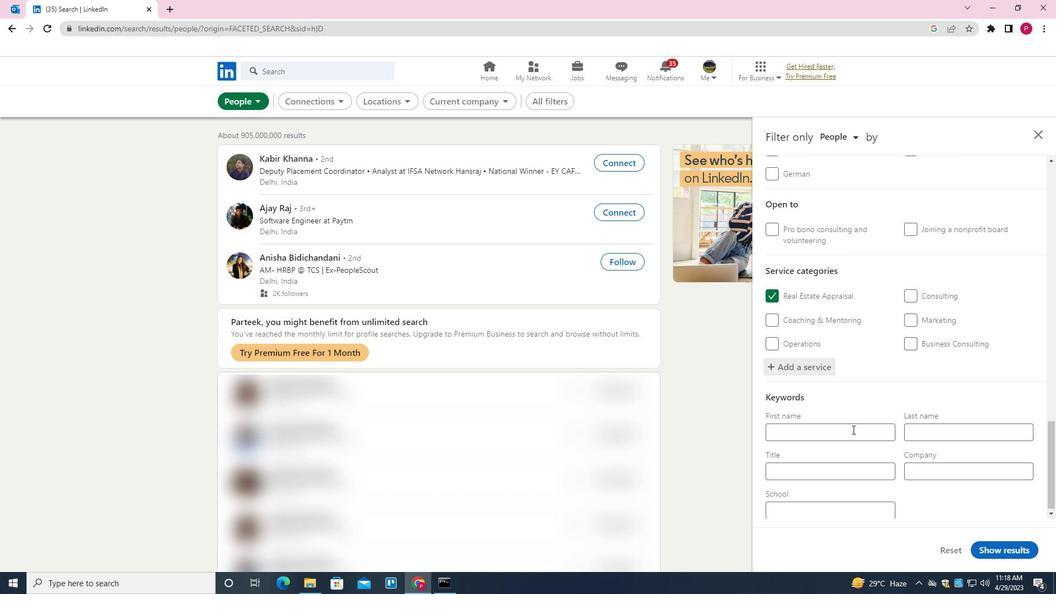 
Action: Mouse moved to (809, 470)
Screenshot: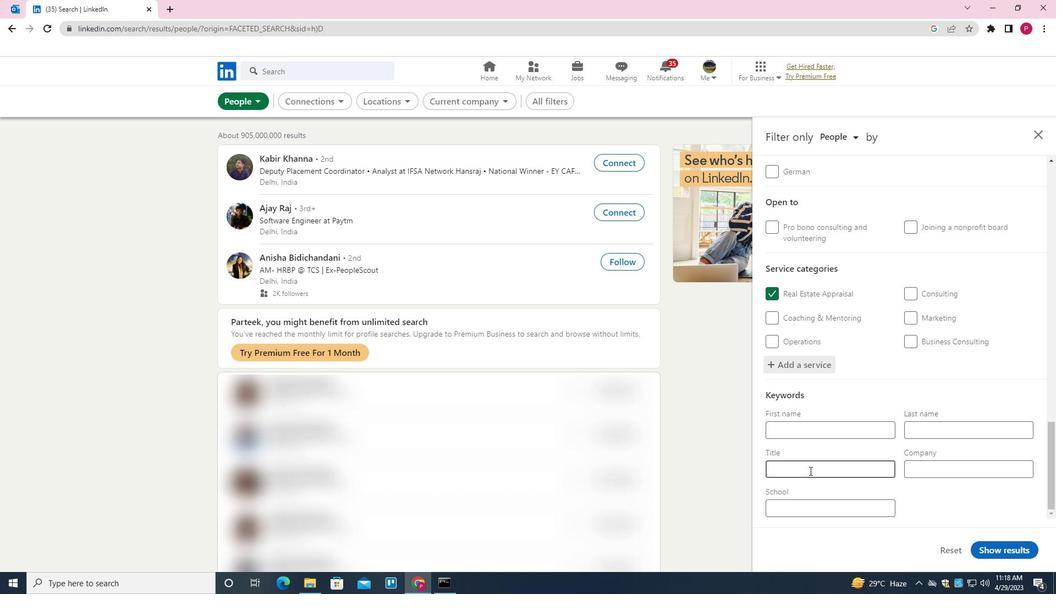 
Action: Mouse pressed left at (809, 470)
Screenshot: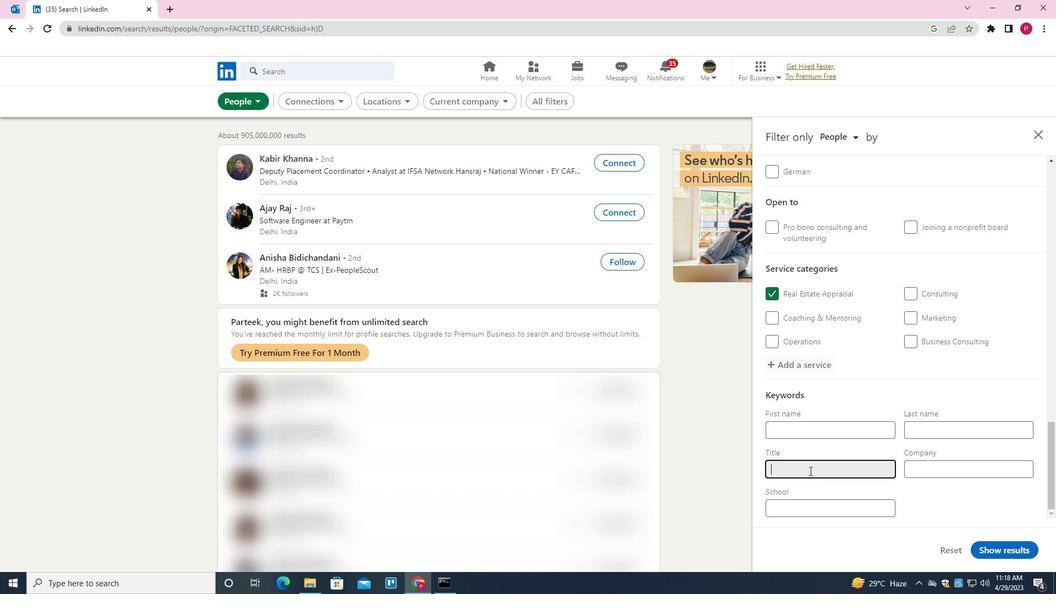 
Action: Key pressed <Key.shift>ECONOMIST
Screenshot: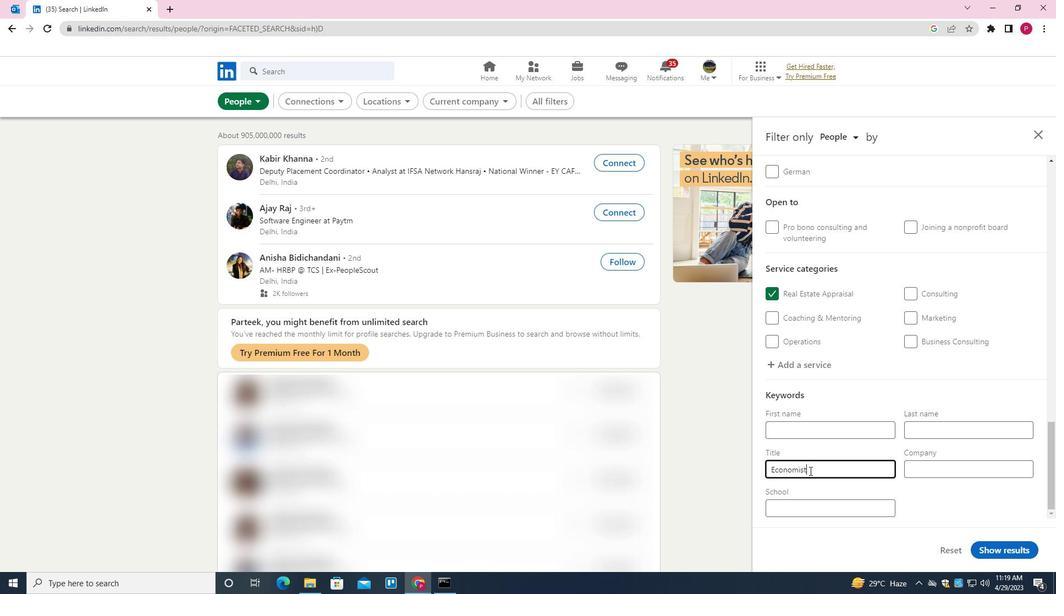 
Action: Mouse moved to (988, 549)
Screenshot: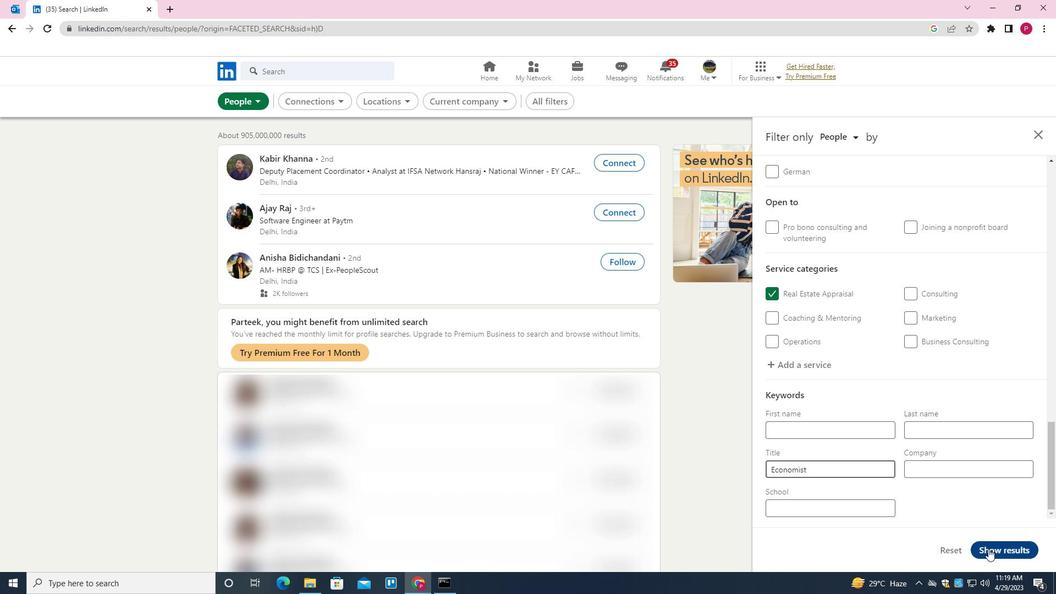 
Action: Mouse pressed left at (988, 549)
Screenshot: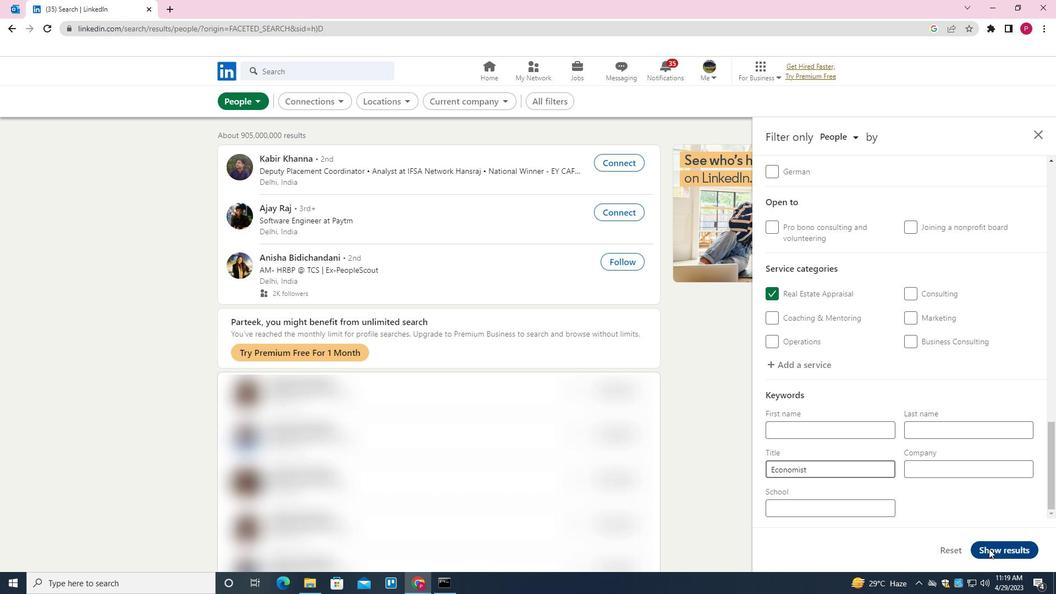 
Action: Mouse moved to (509, 260)
Screenshot: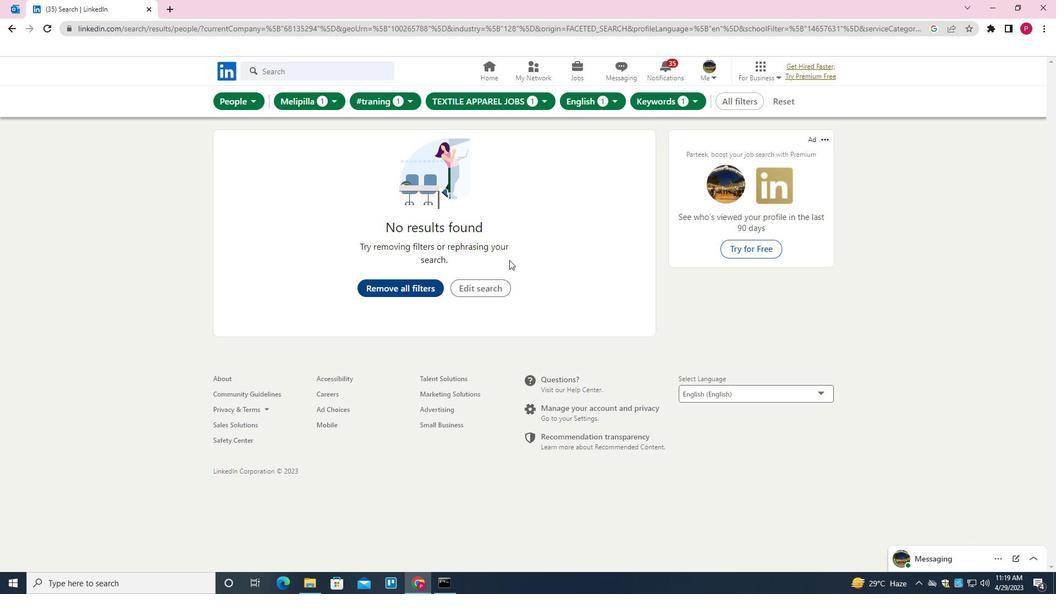 
